 Task: Find connections with filter location Kutiyāna with filter topic #programingwith filter profile language English with filter current company Canara Bank with filter school RKDF UNIVERSITY with filter industry Staffing and Recruiting with filter service category Leadership Development with filter keywords title HVAC Technician
Action: Mouse moved to (267, 200)
Screenshot: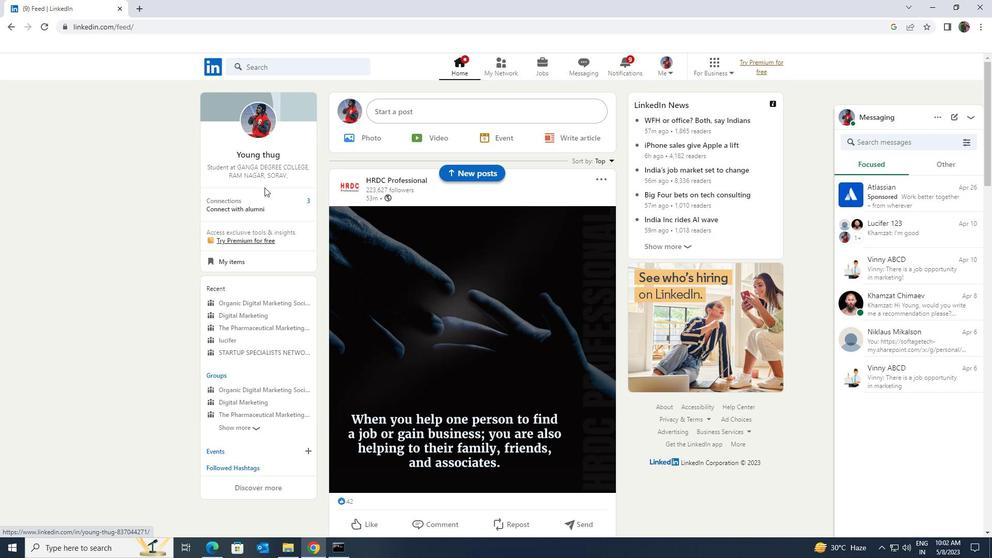 
Action: Mouse pressed left at (267, 200)
Screenshot: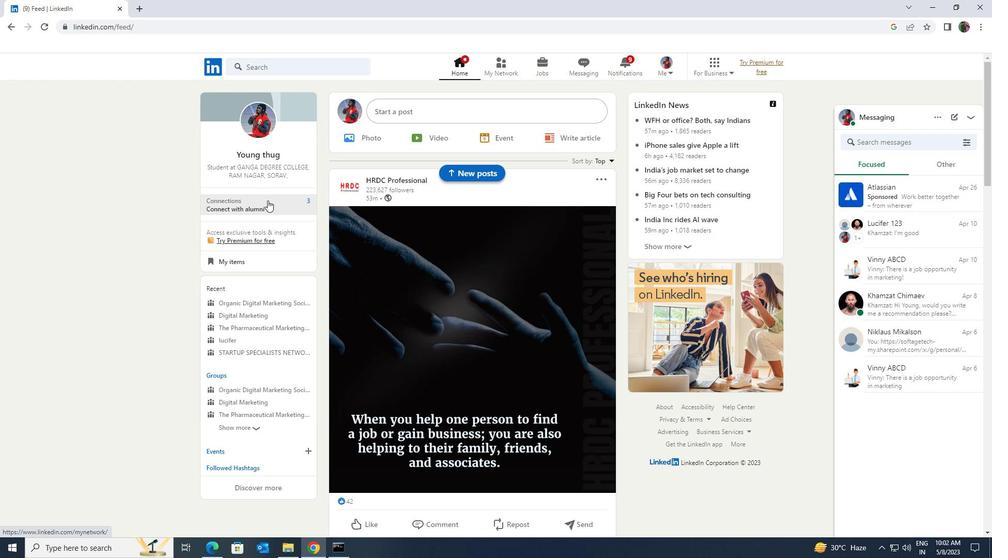 
Action: Mouse moved to (267, 127)
Screenshot: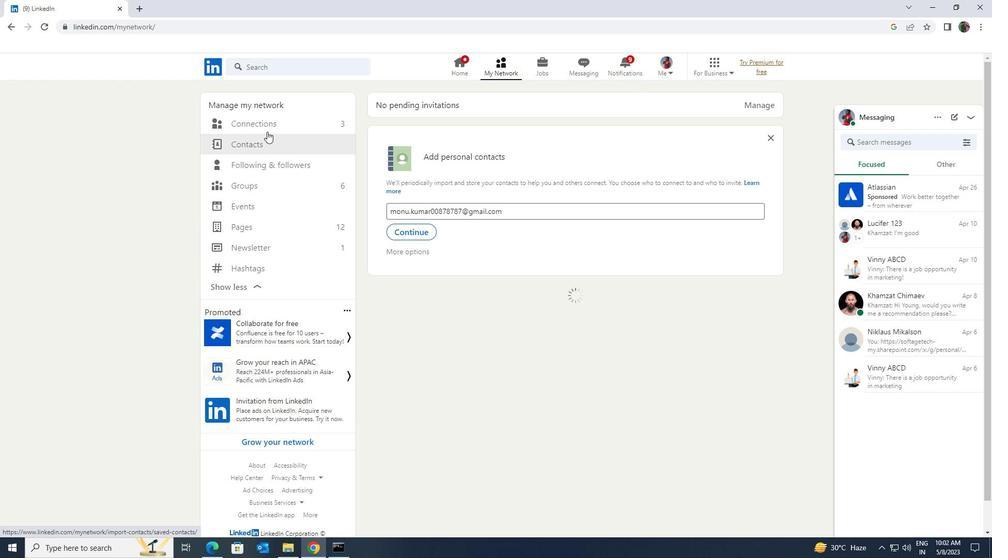 
Action: Mouse pressed left at (267, 127)
Screenshot: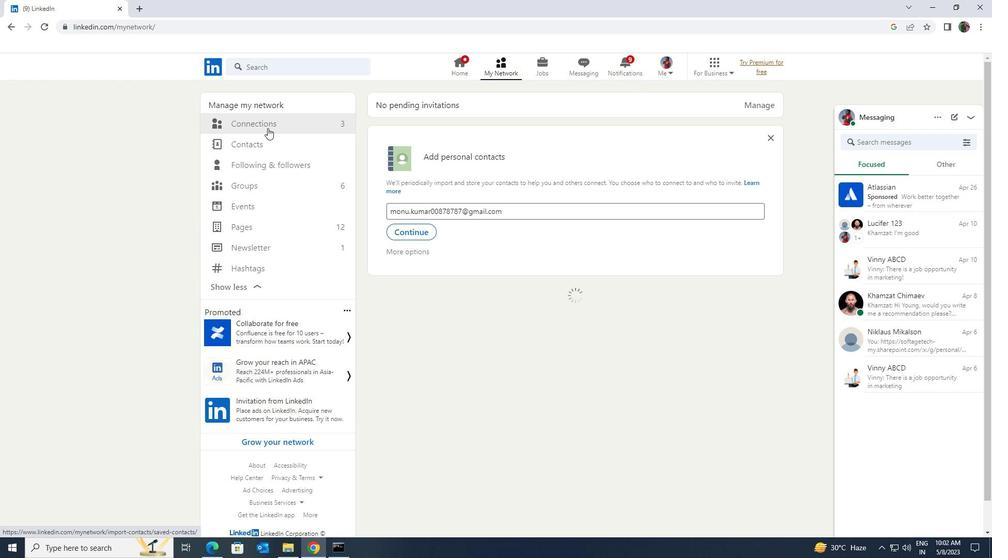 
Action: Mouse moved to (554, 124)
Screenshot: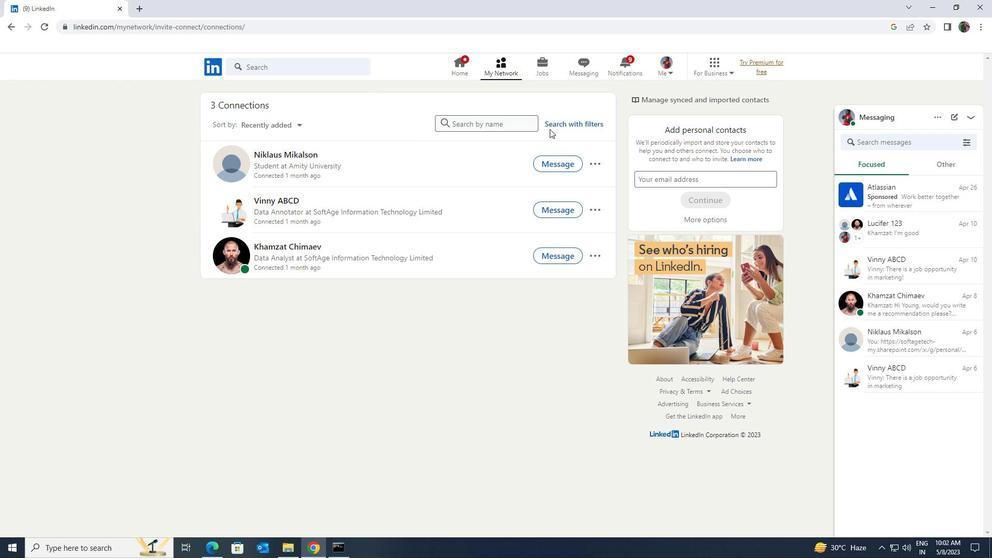 
Action: Mouse pressed left at (554, 124)
Screenshot: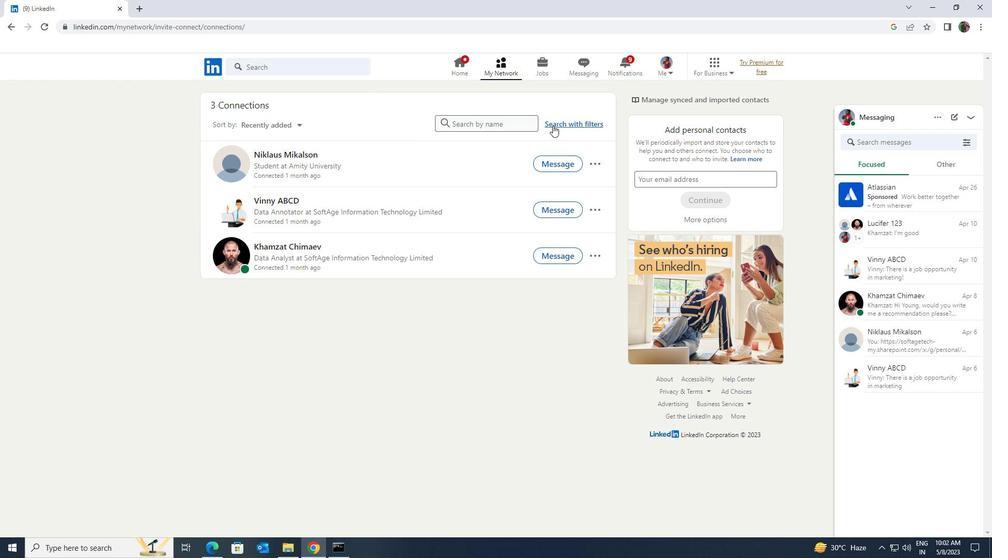 
Action: Mouse moved to (535, 97)
Screenshot: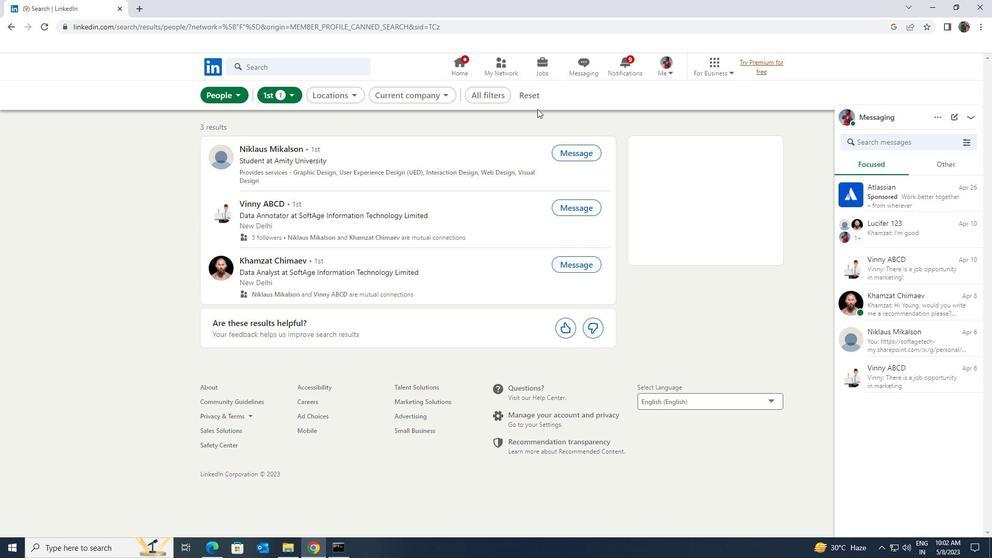 
Action: Mouse pressed left at (535, 97)
Screenshot: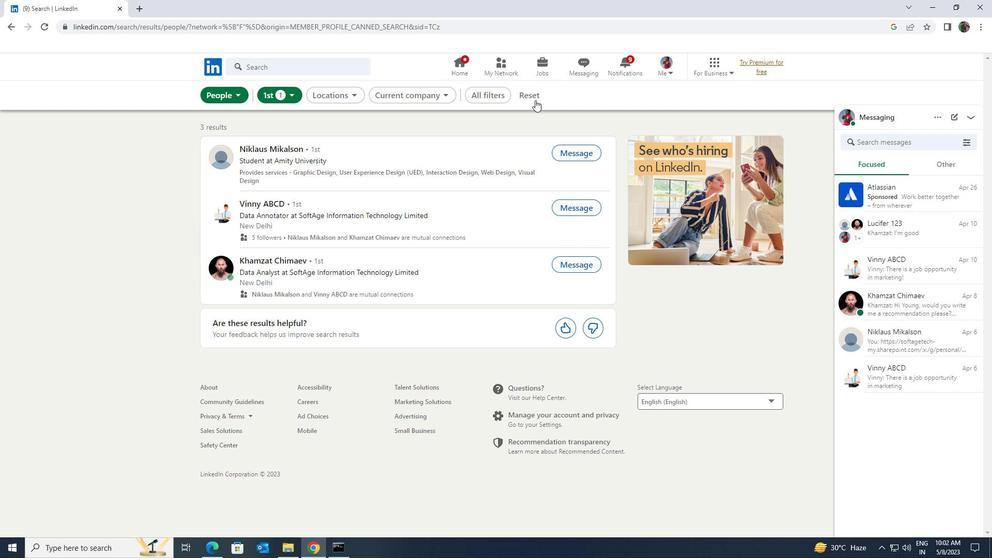 
Action: Mouse moved to (518, 96)
Screenshot: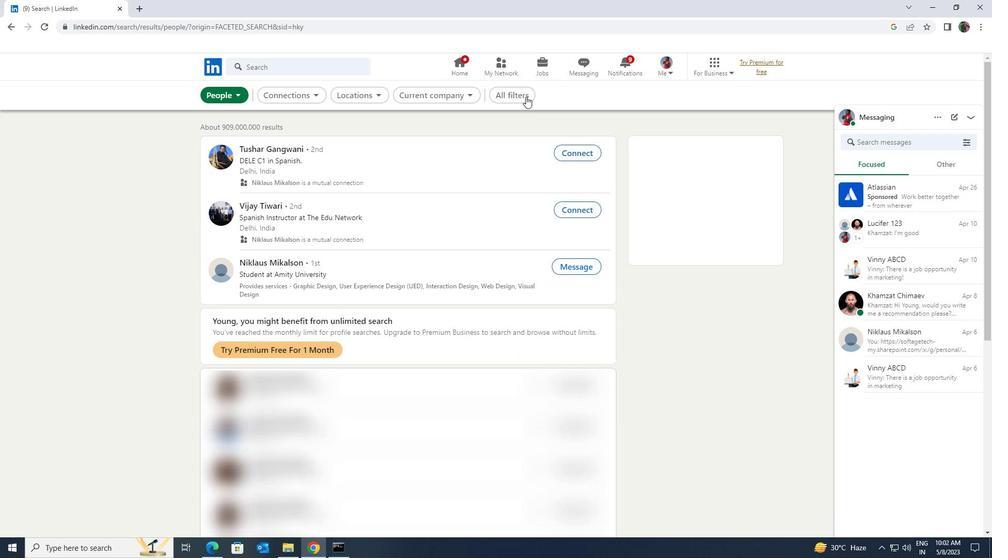 
Action: Mouse pressed left at (518, 96)
Screenshot: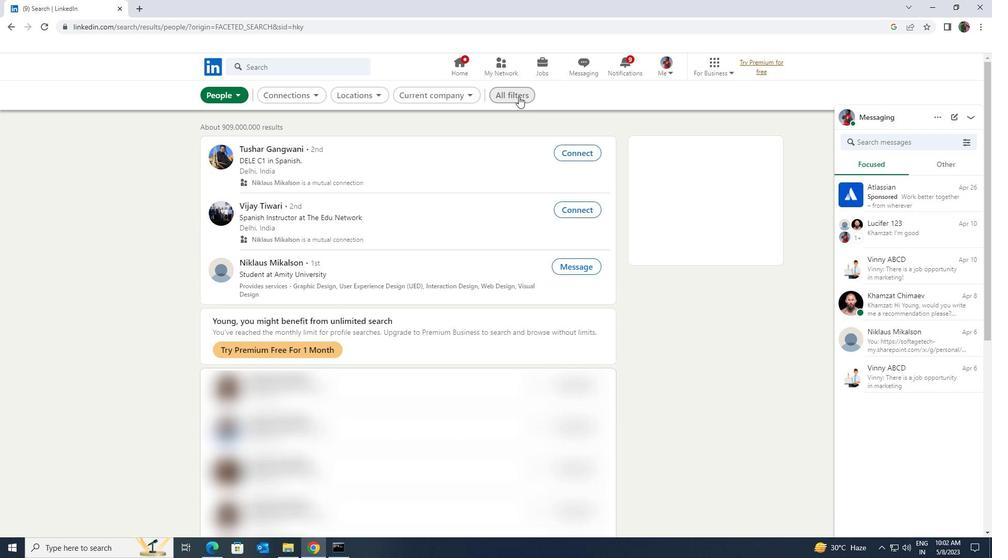 
Action: Mouse moved to (860, 406)
Screenshot: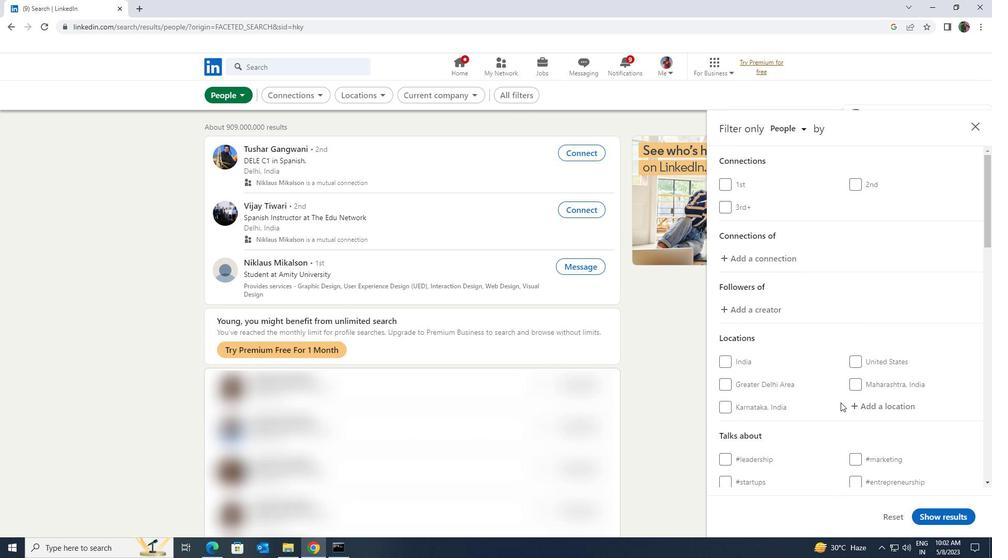 
Action: Mouse pressed left at (860, 406)
Screenshot: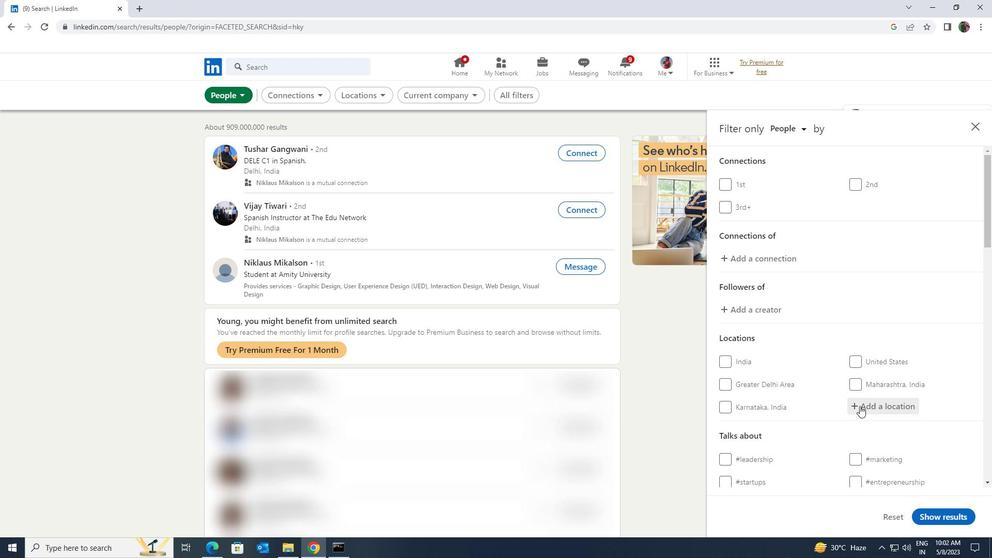 
Action: Key pressed <Key.shift>KUTIYANA
Screenshot: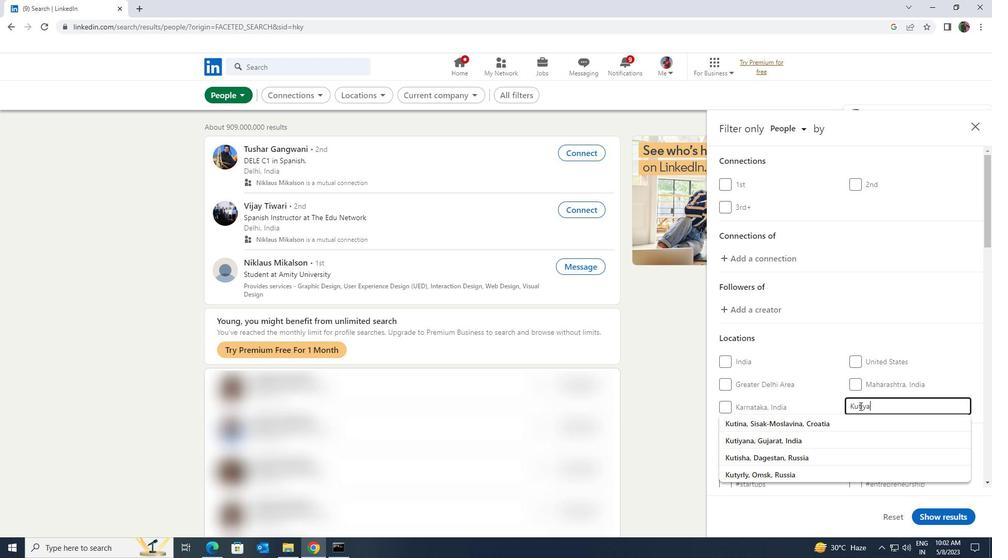 
Action: Mouse moved to (863, 416)
Screenshot: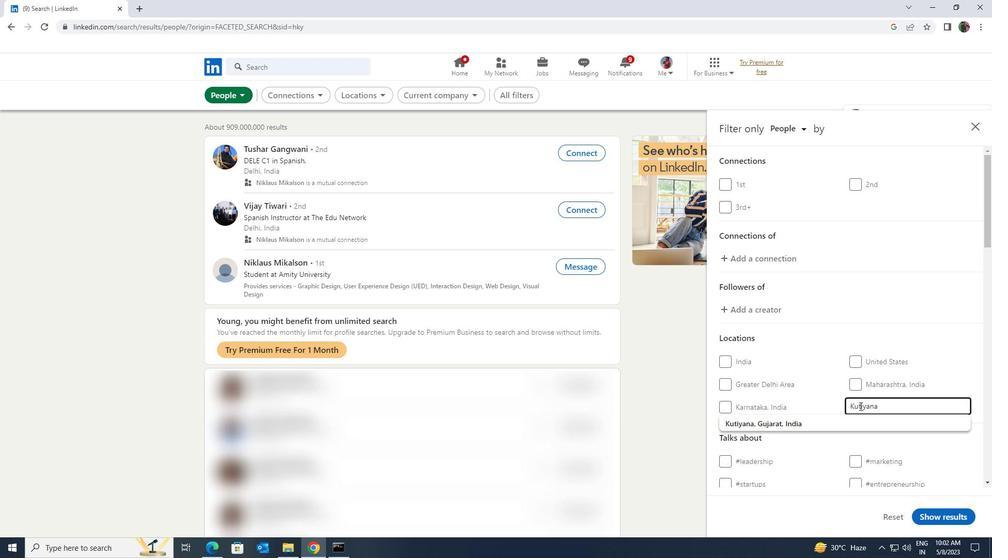 
Action: Mouse pressed left at (863, 416)
Screenshot: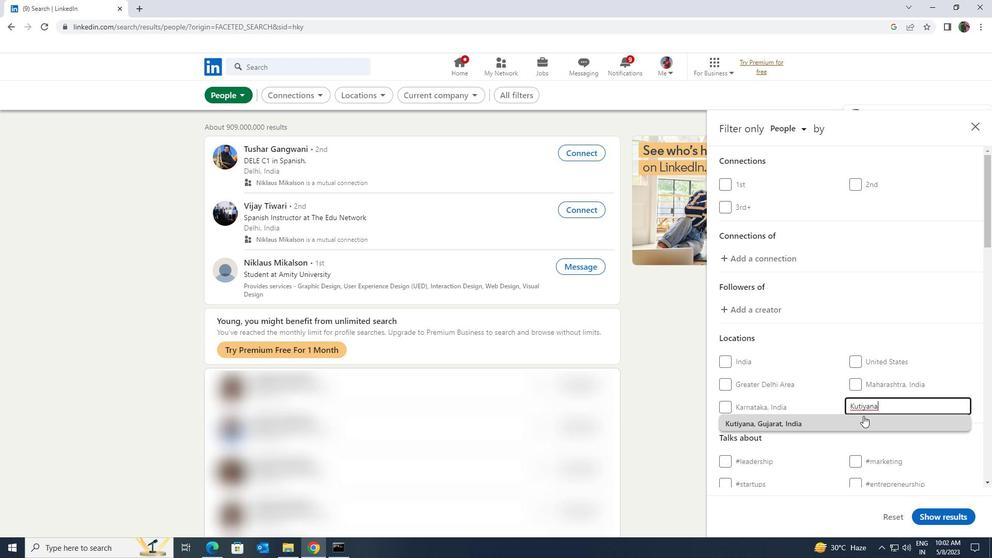 
Action: Mouse moved to (864, 416)
Screenshot: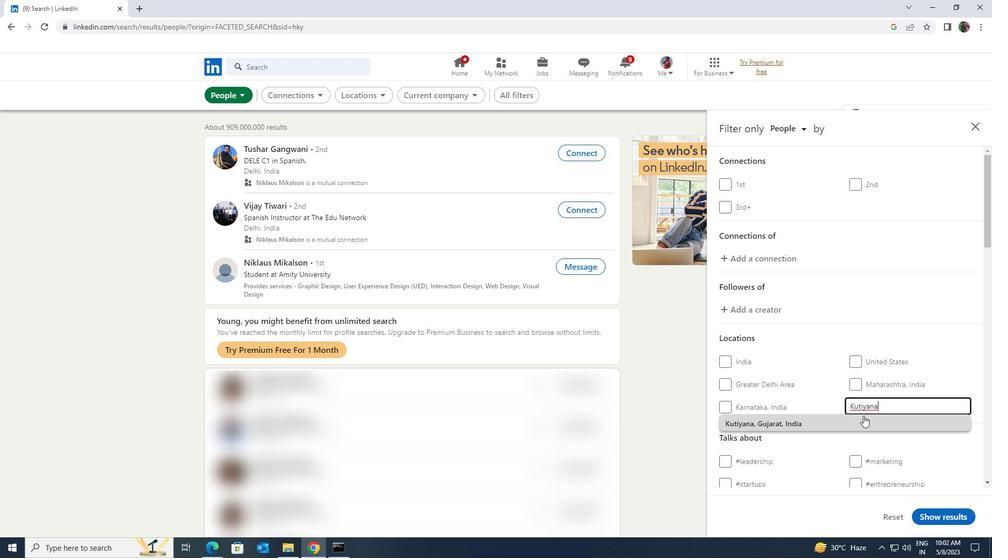 
Action: Mouse scrolled (864, 416) with delta (0, 0)
Screenshot: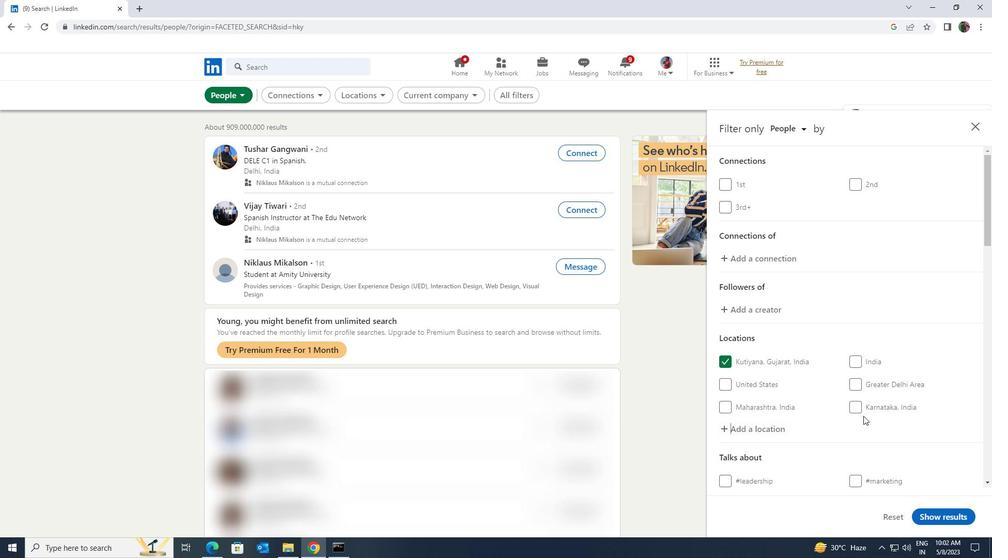 
Action: Mouse scrolled (864, 416) with delta (0, 0)
Screenshot: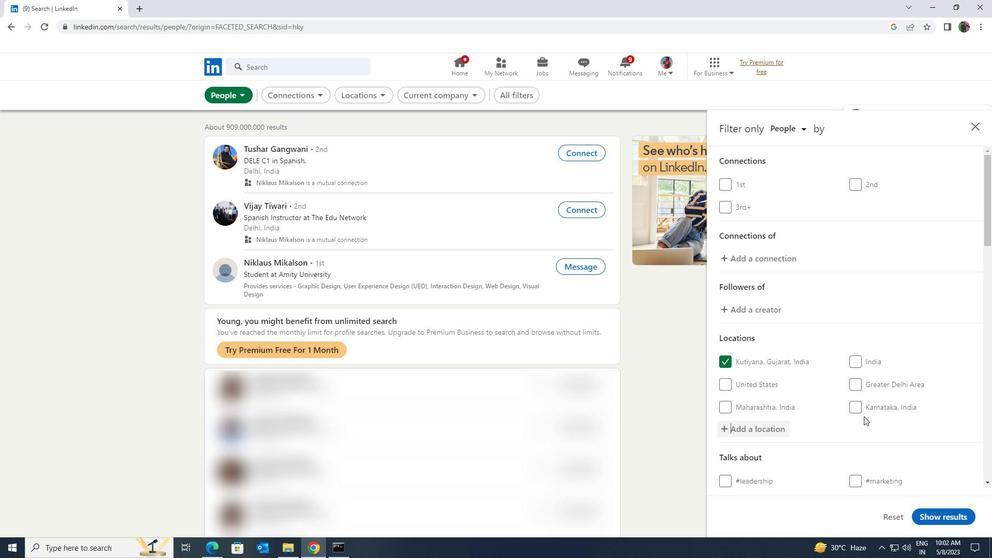 
Action: Mouse moved to (867, 420)
Screenshot: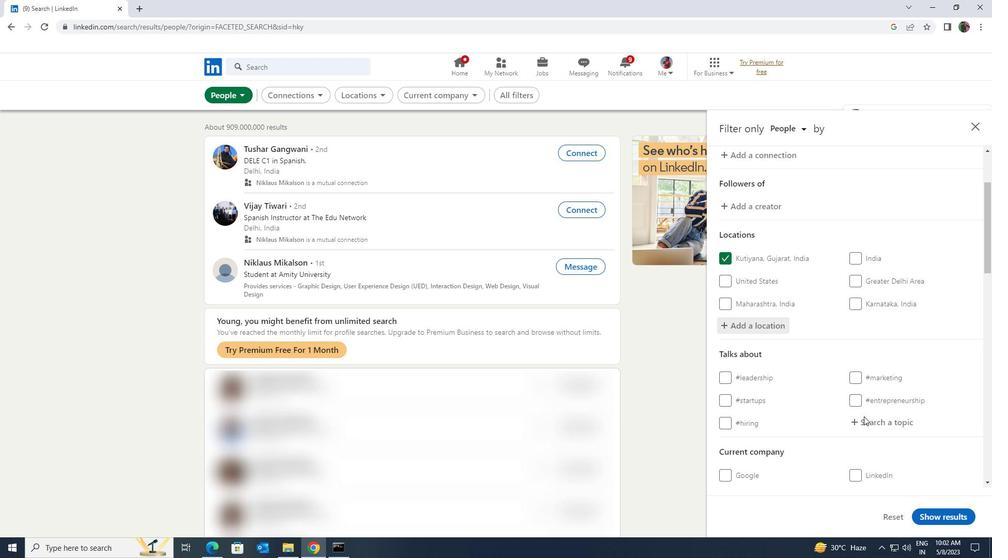 
Action: Mouse pressed left at (867, 420)
Screenshot: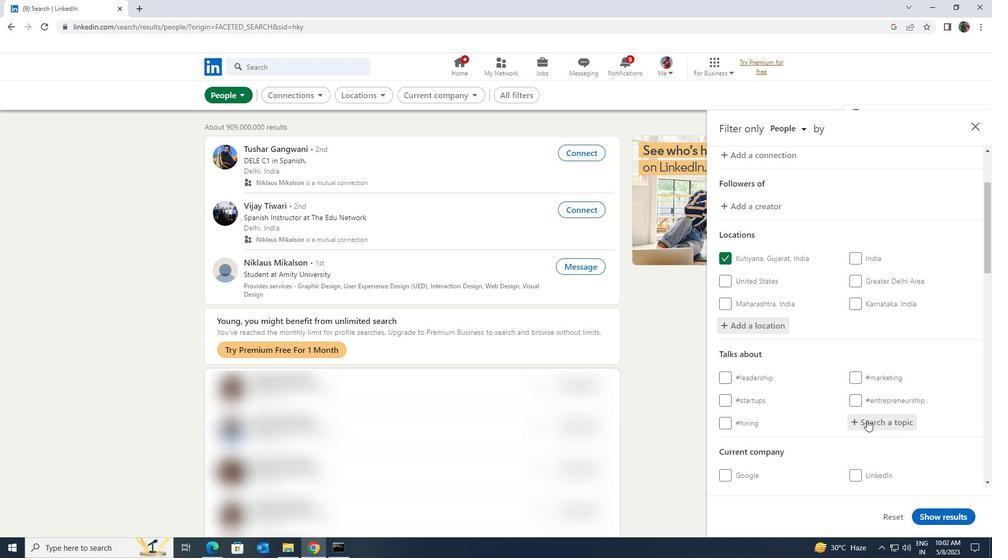 
Action: Key pressed <Key.shift>PROG
Screenshot: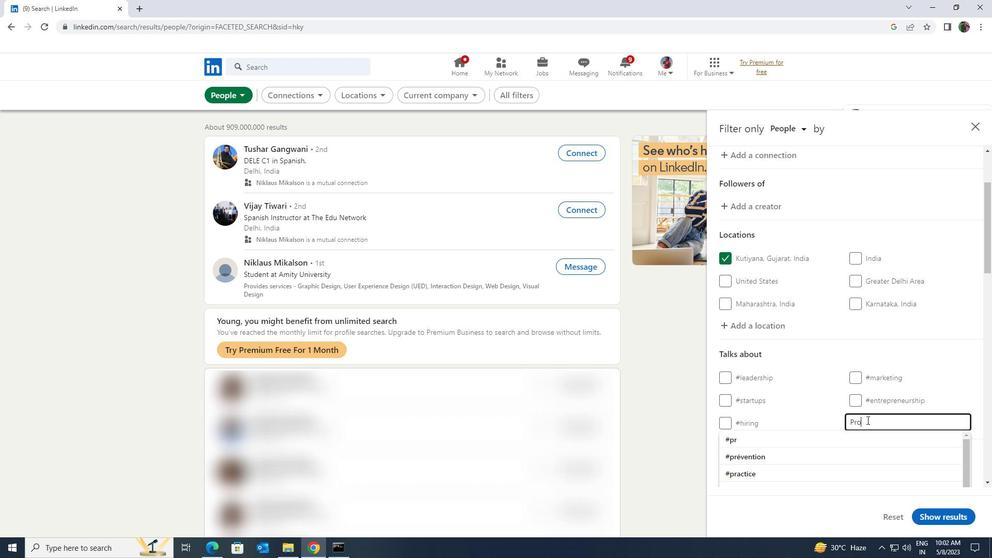 
Action: Mouse moved to (867, 432)
Screenshot: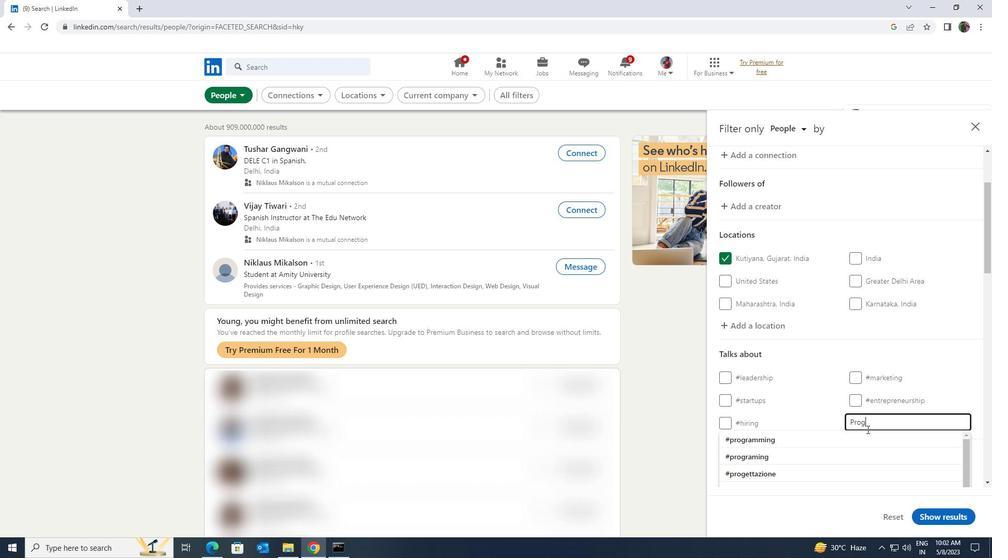 
Action: Mouse pressed left at (867, 432)
Screenshot: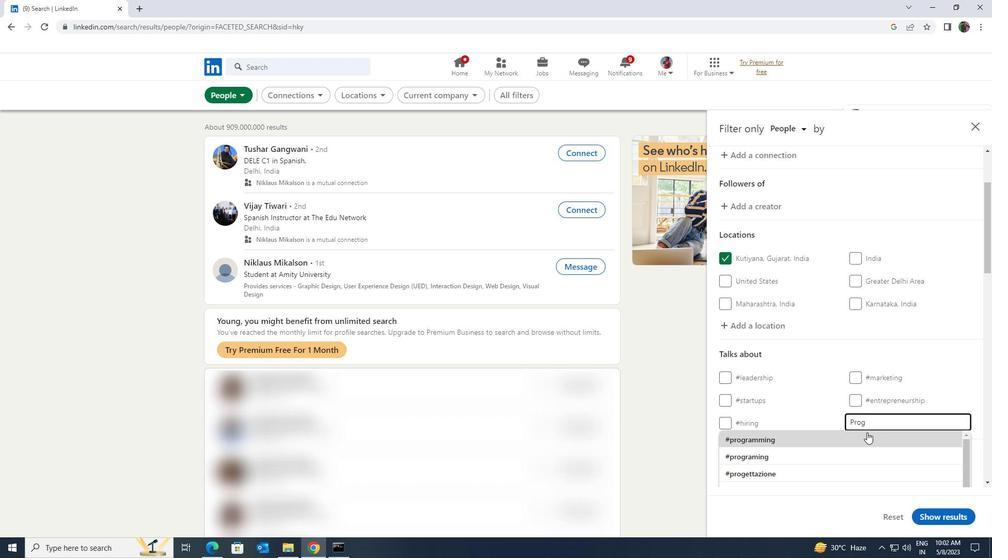 
Action: Mouse scrolled (867, 432) with delta (0, 0)
Screenshot: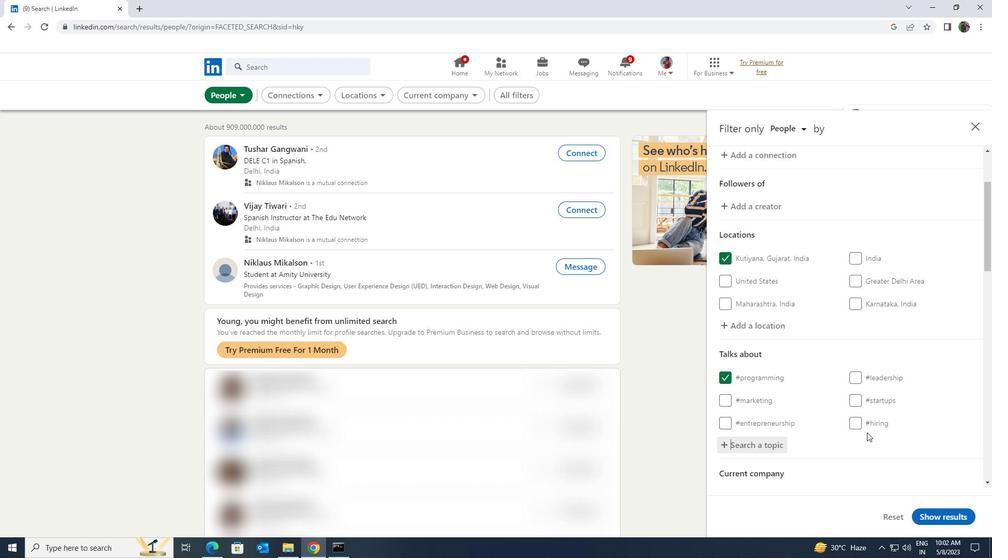 
Action: Mouse scrolled (867, 432) with delta (0, 0)
Screenshot: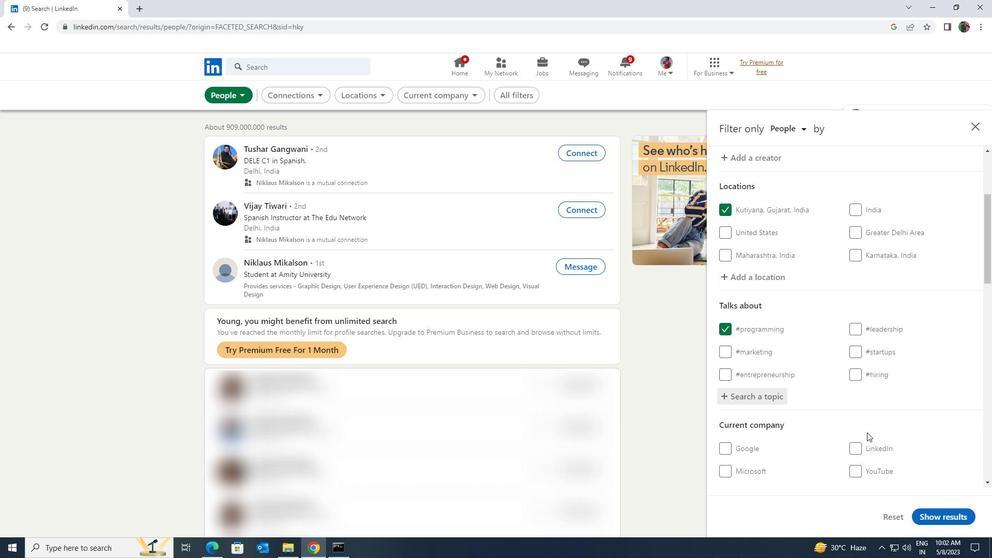 
Action: Mouse scrolled (867, 432) with delta (0, 0)
Screenshot: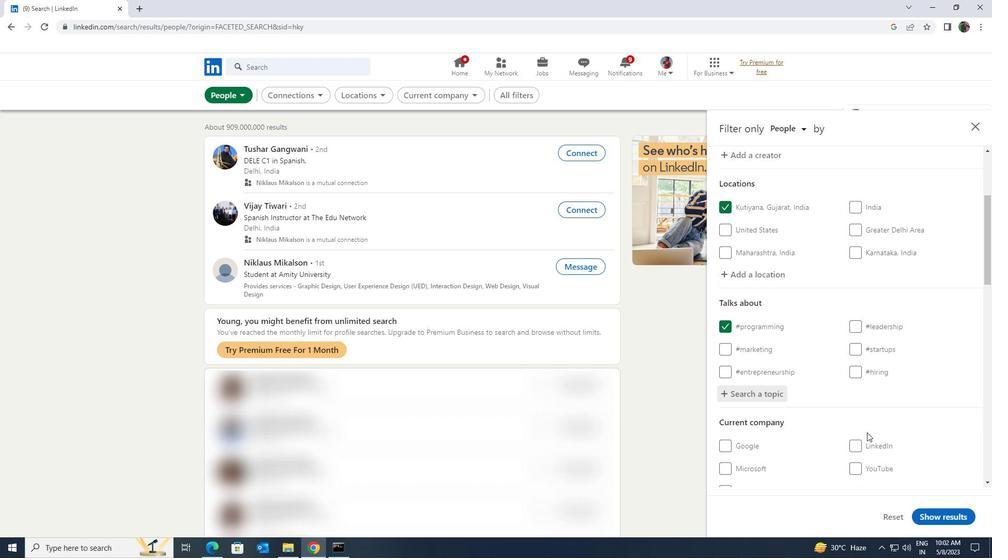 
Action: Mouse scrolled (867, 432) with delta (0, 0)
Screenshot: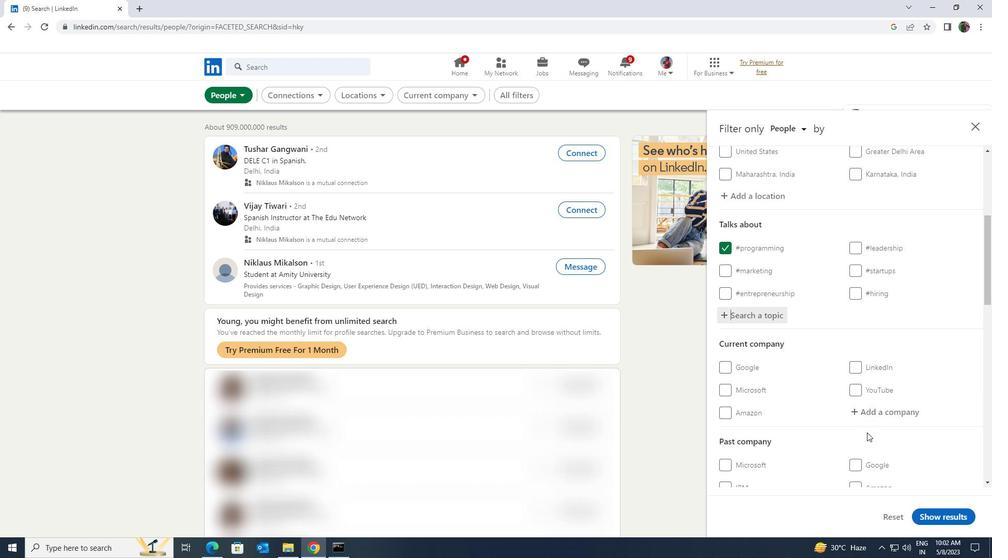 
Action: Mouse scrolled (867, 432) with delta (0, 0)
Screenshot: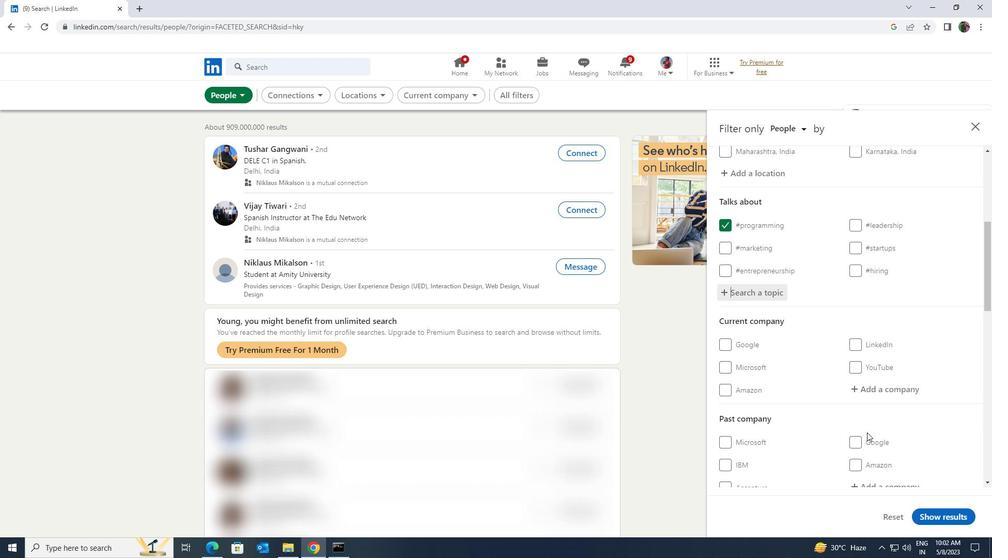 
Action: Mouse scrolled (867, 432) with delta (0, 0)
Screenshot: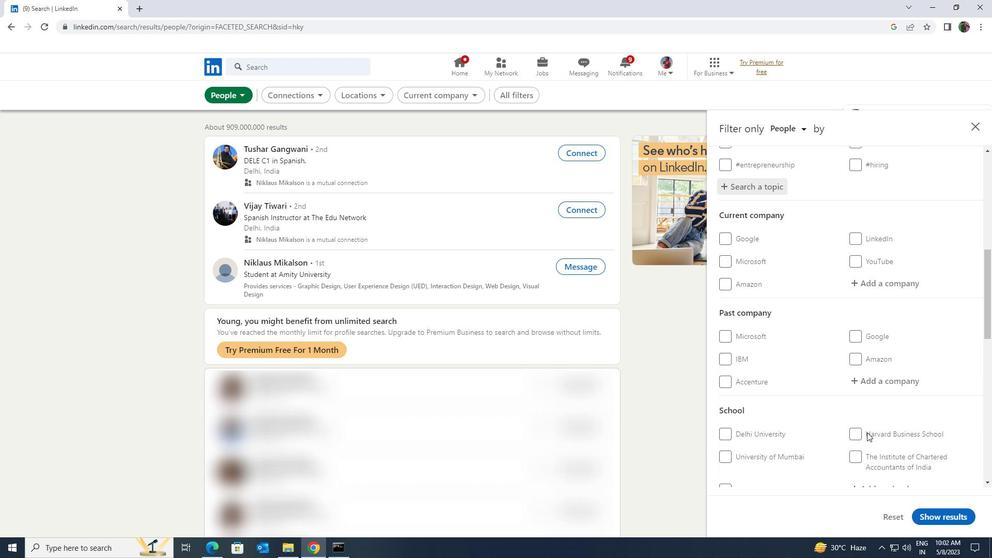 
Action: Mouse scrolled (867, 432) with delta (0, 0)
Screenshot: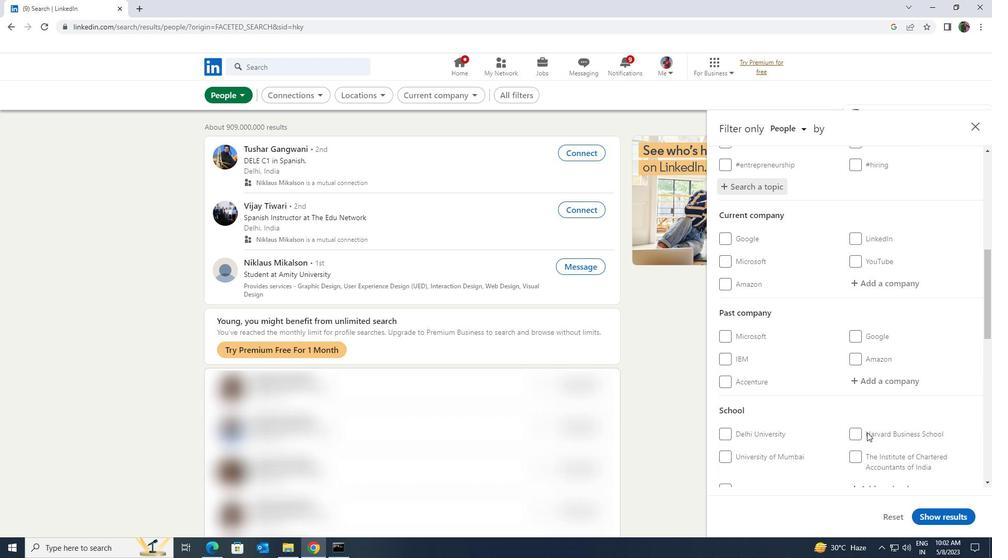 
Action: Mouse scrolled (867, 432) with delta (0, 0)
Screenshot: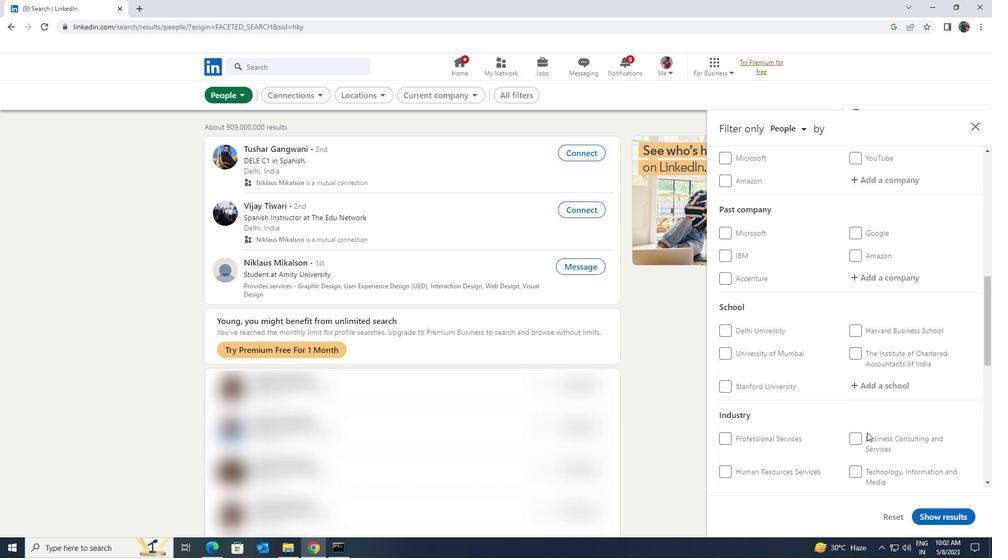 
Action: Mouse scrolled (867, 432) with delta (0, 0)
Screenshot: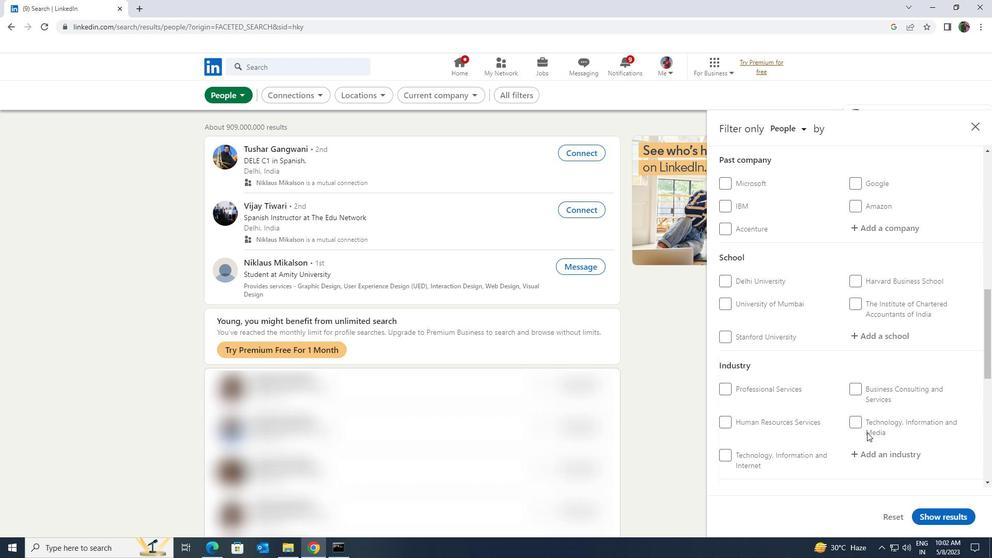 
Action: Mouse moved to (754, 462)
Screenshot: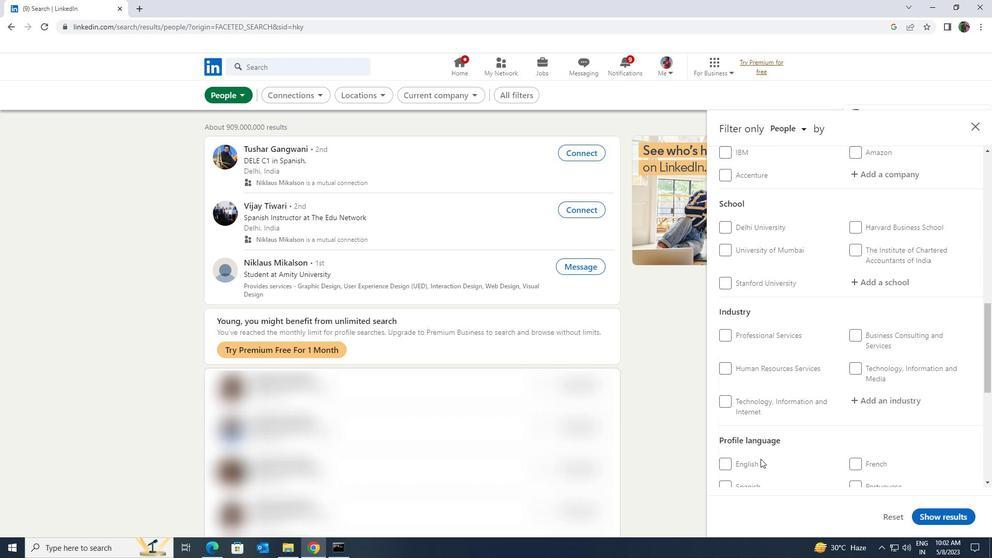 
Action: Mouse pressed left at (754, 462)
Screenshot: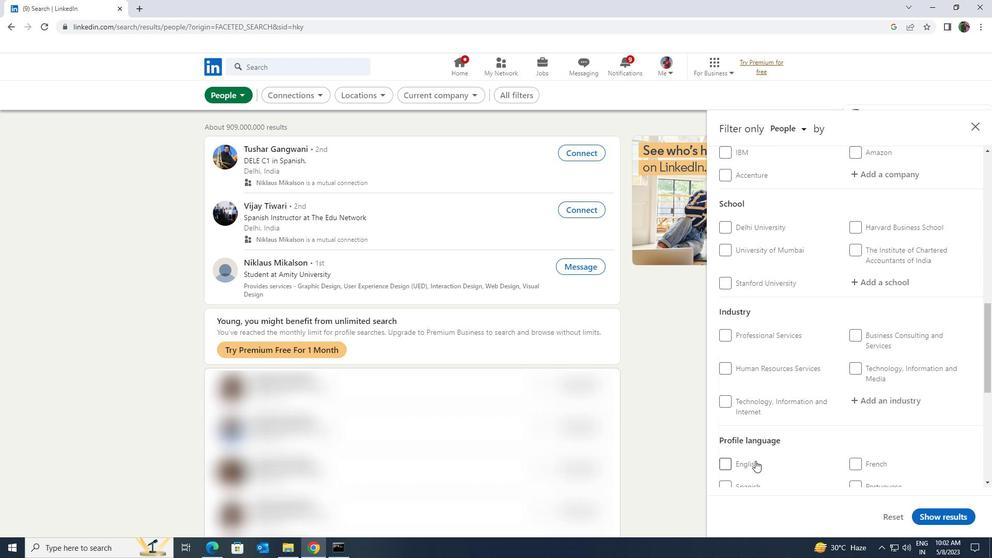 
Action: Mouse moved to (836, 461)
Screenshot: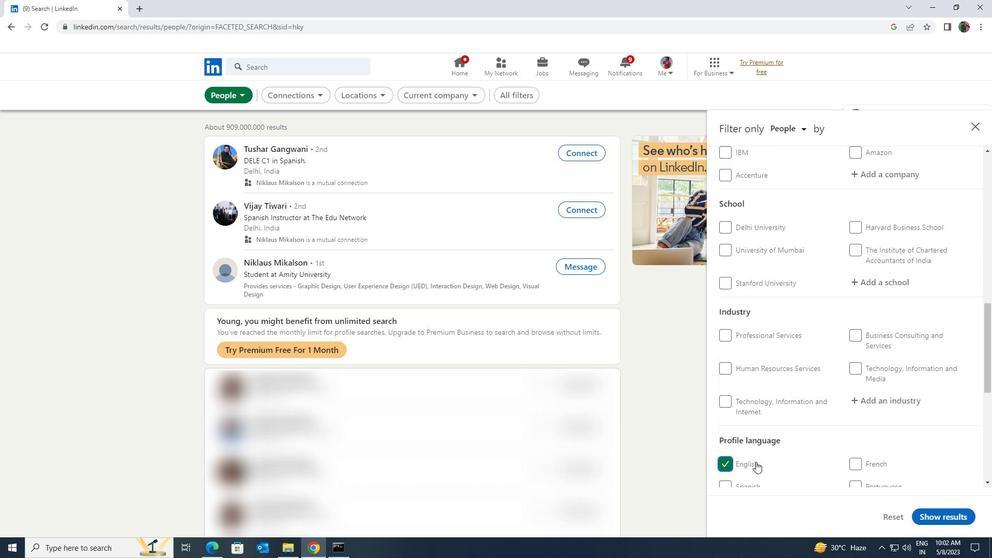 
Action: Mouse scrolled (836, 462) with delta (0, 0)
Screenshot: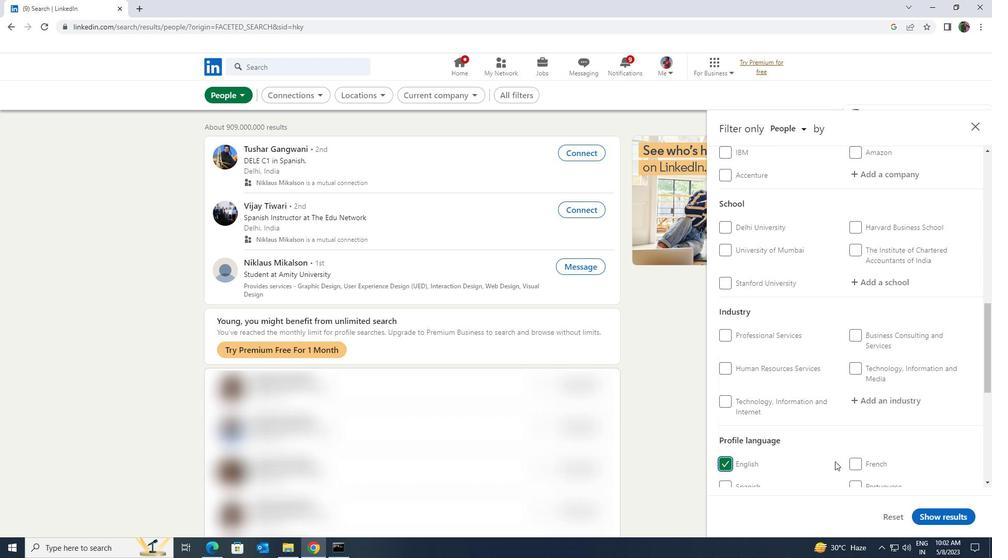 
Action: Mouse scrolled (836, 462) with delta (0, 0)
Screenshot: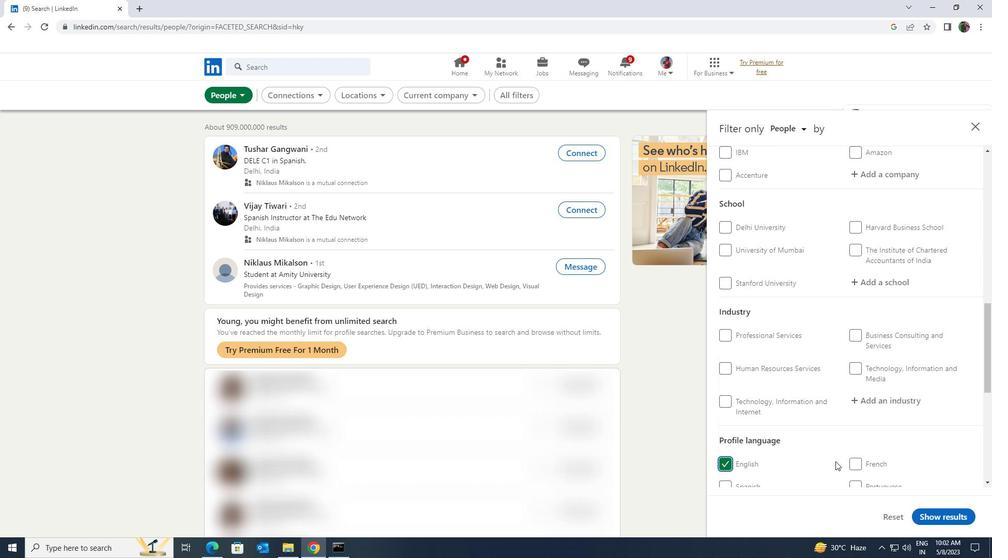 
Action: Mouse scrolled (836, 462) with delta (0, 0)
Screenshot: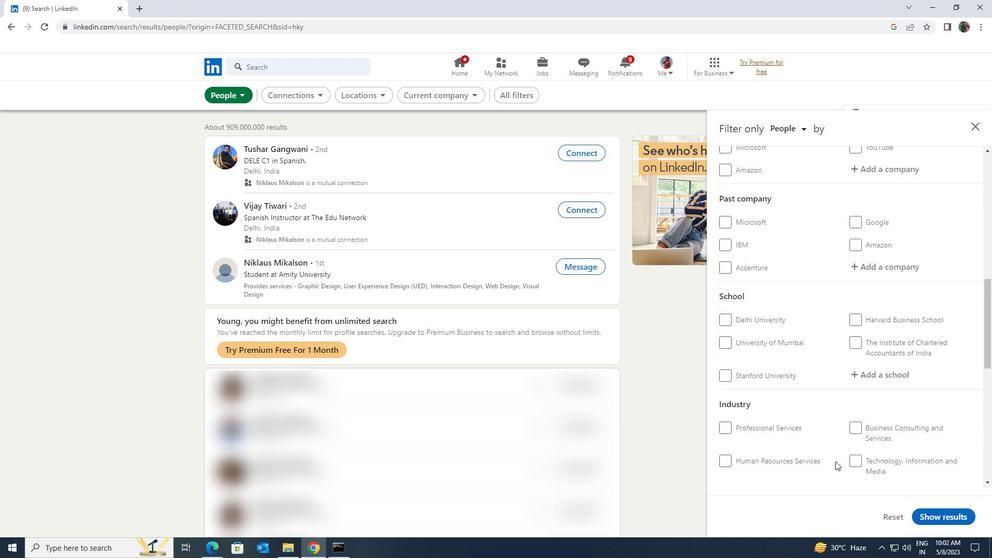 
Action: Mouse scrolled (836, 462) with delta (0, 0)
Screenshot: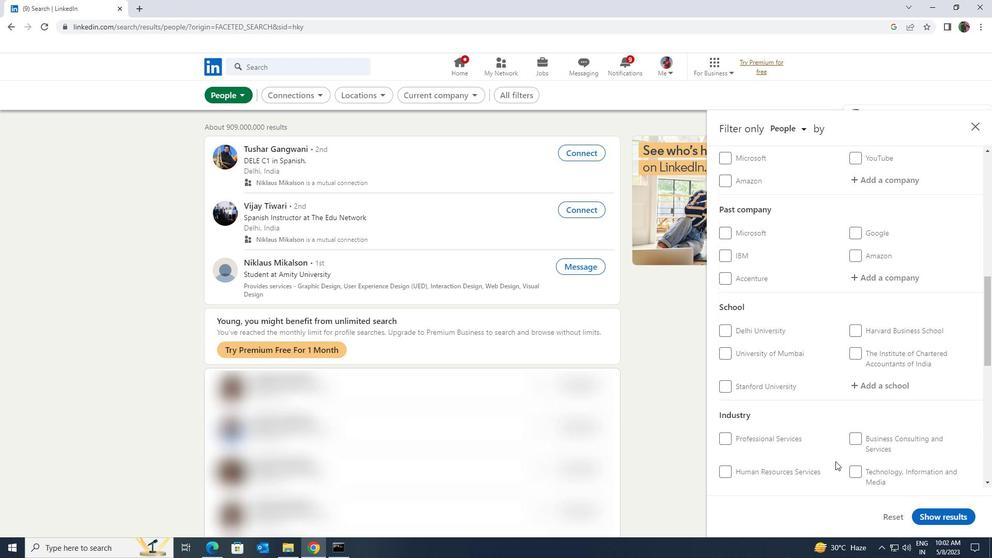 
Action: Mouse scrolled (836, 462) with delta (0, 0)
Screenshot: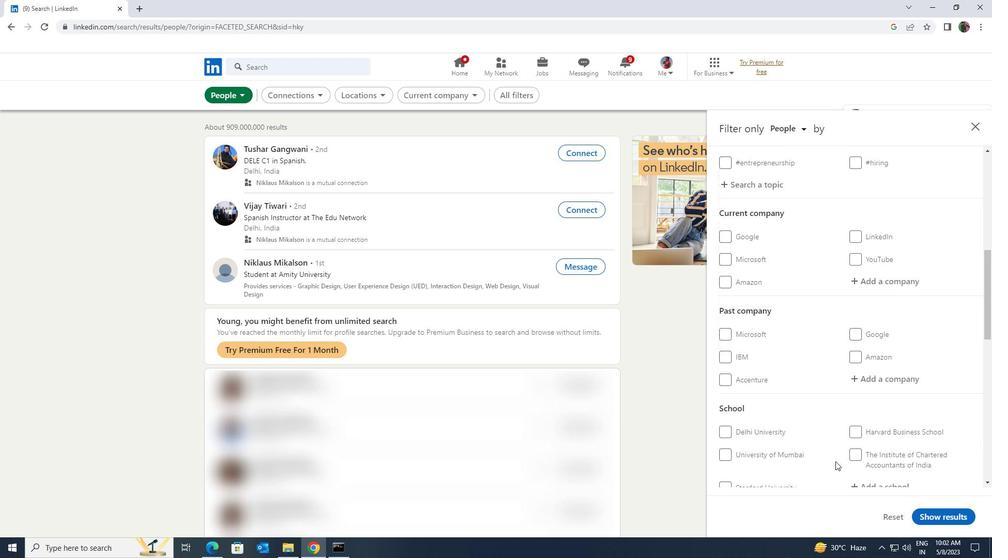 
Action: Mouse scrolled (836, 462) with delta (0, 0)
Screenshot: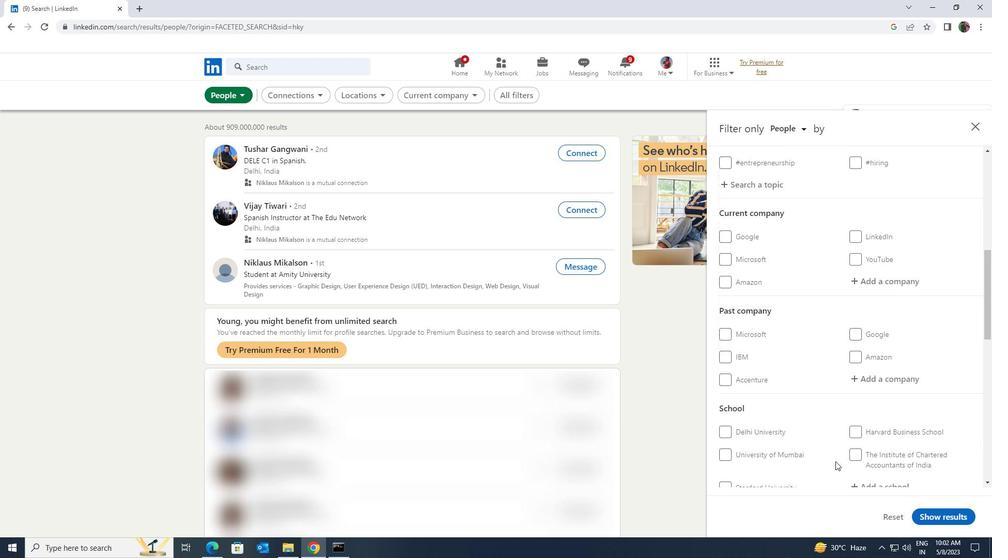 
Action: Mouse scrolled (836, 462) with delta (0, 0)
Screenshot: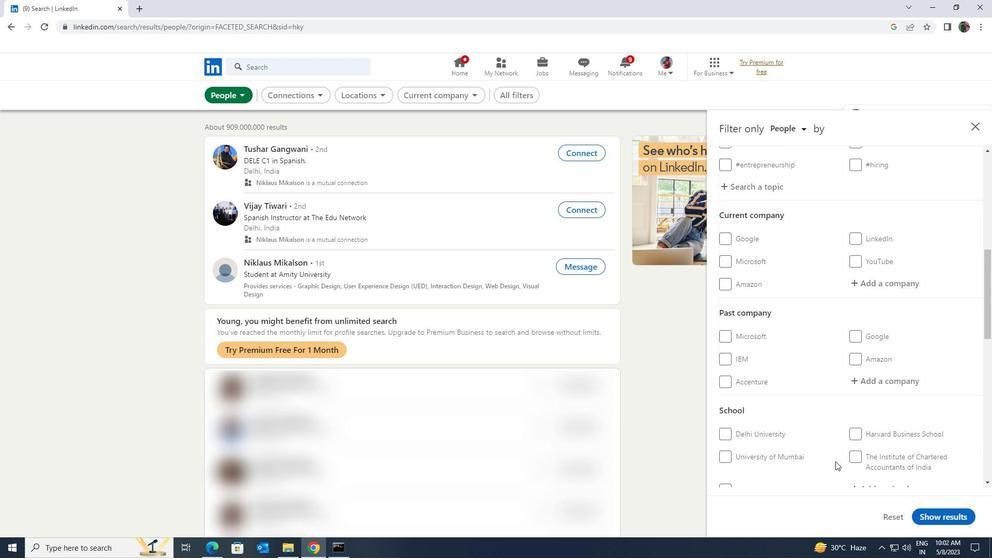 
Action: Mouse moved to (861, 436)
Screenshot: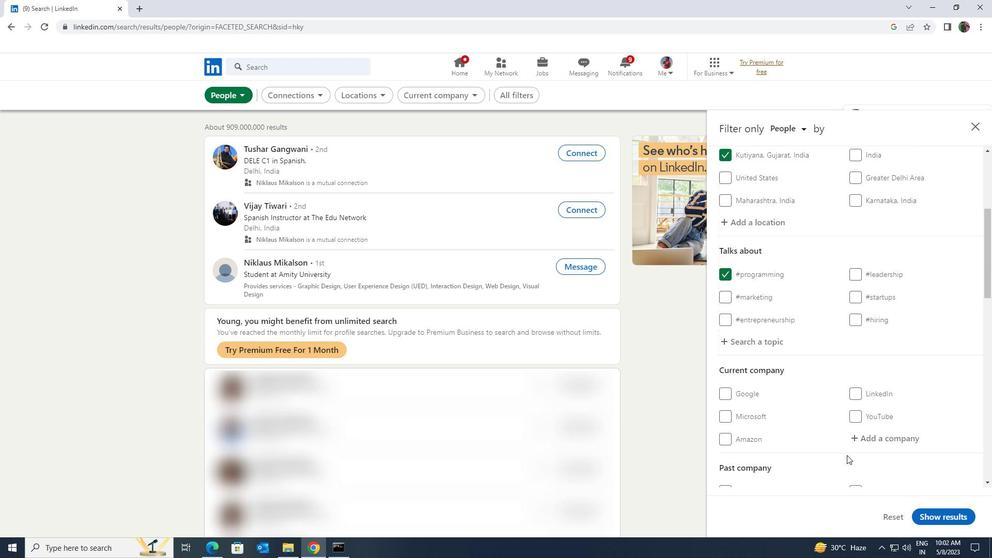 
Action: Mouse pressed left at (861, 436)
Screenshot: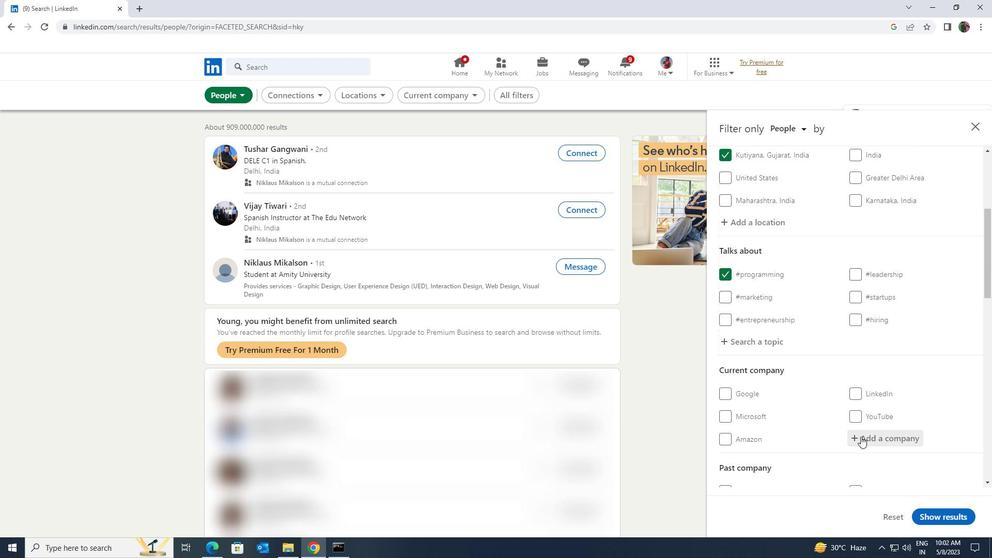 
Action: Key pressed <Key.shift><Key.shift><Key.shift><Key.shift>CANARA<Key.space><Key.shift>N<Key.backspace><Key.shift>BANK<Key.space>
Screenshot: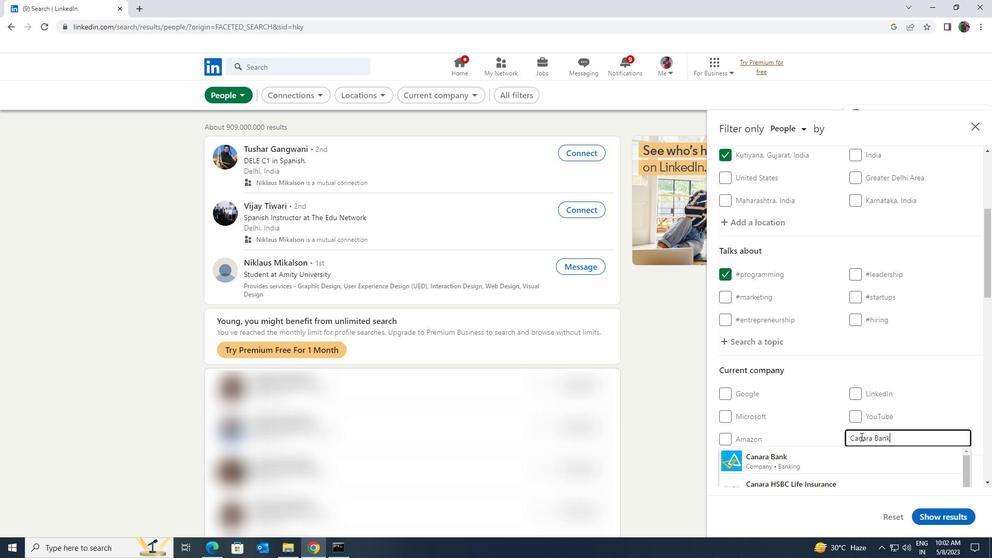 
Action: Mouse moved to (832, 453)
Screenshot: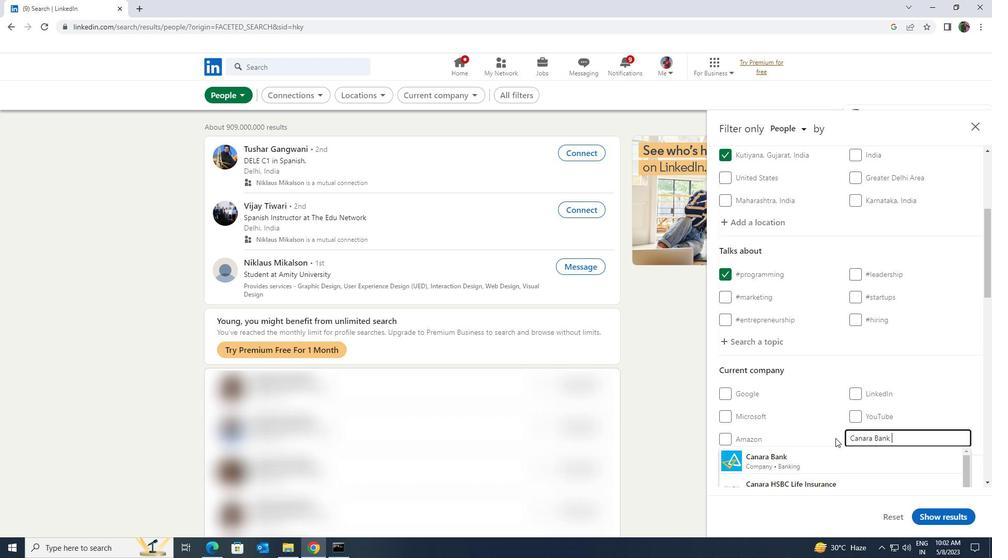 
Action: Mouse pressed left at (832, 453)
Screenshot: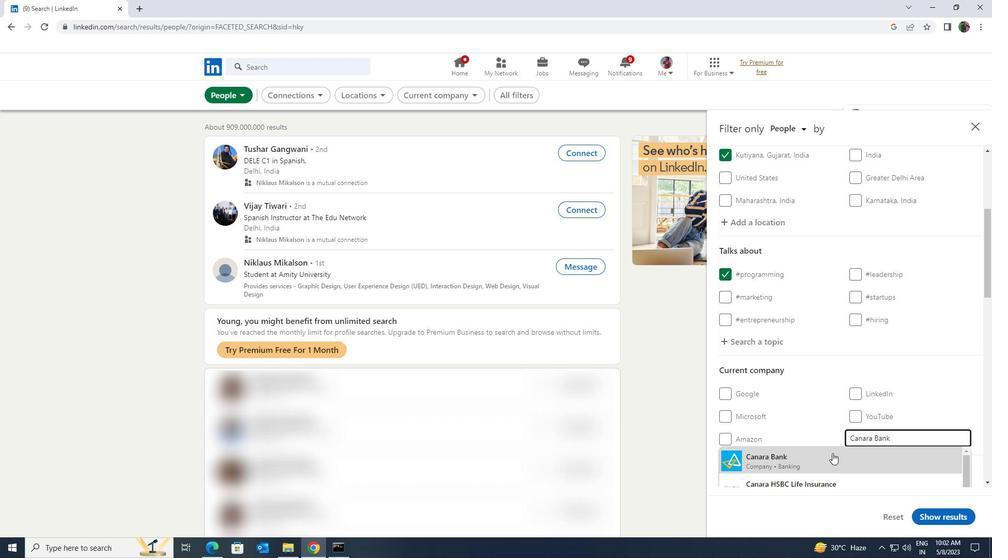 
Action: Mouse moved to (838, 450)
Screenshot: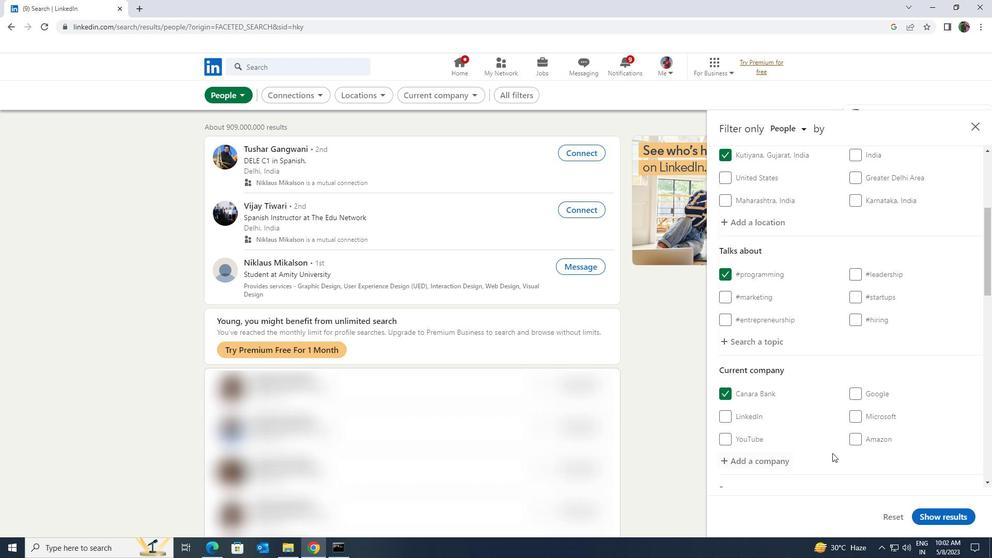
Action: Mouse scrolled (838, 450) with delta (0, 0)
Screenshot: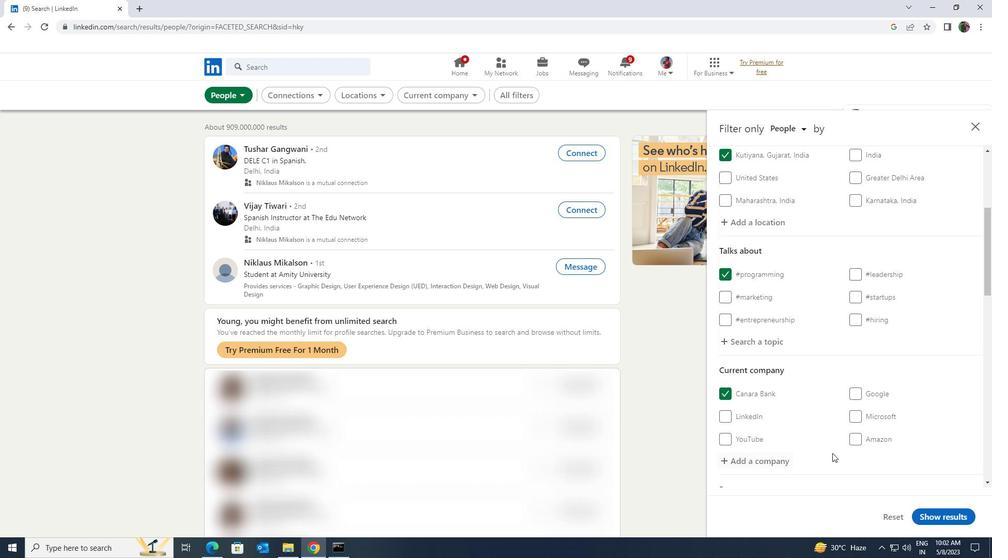 
Action: Mouse moved to (838, 450)
Screenshot: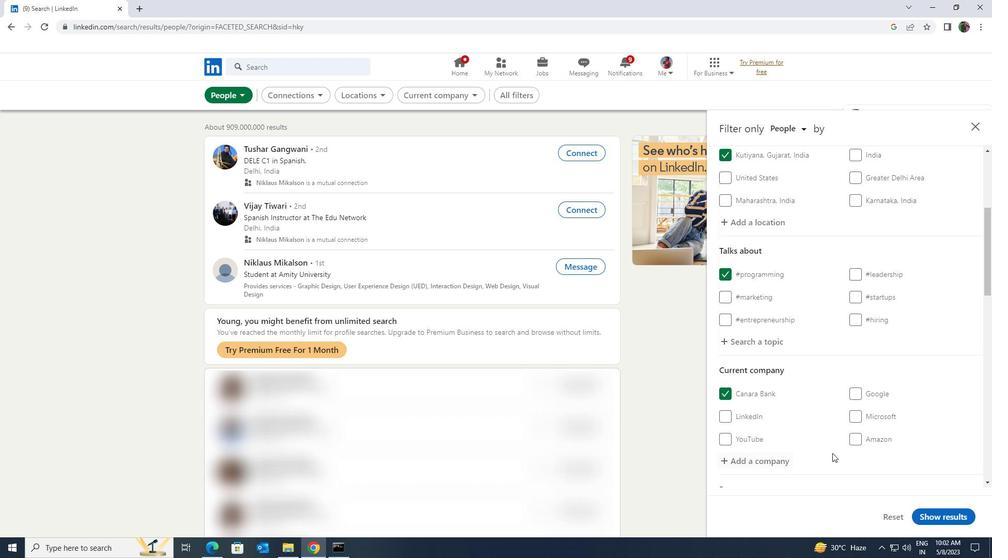 
Action: Mouse scrolled (838, 450) with delta (0, 0)
Screenshot: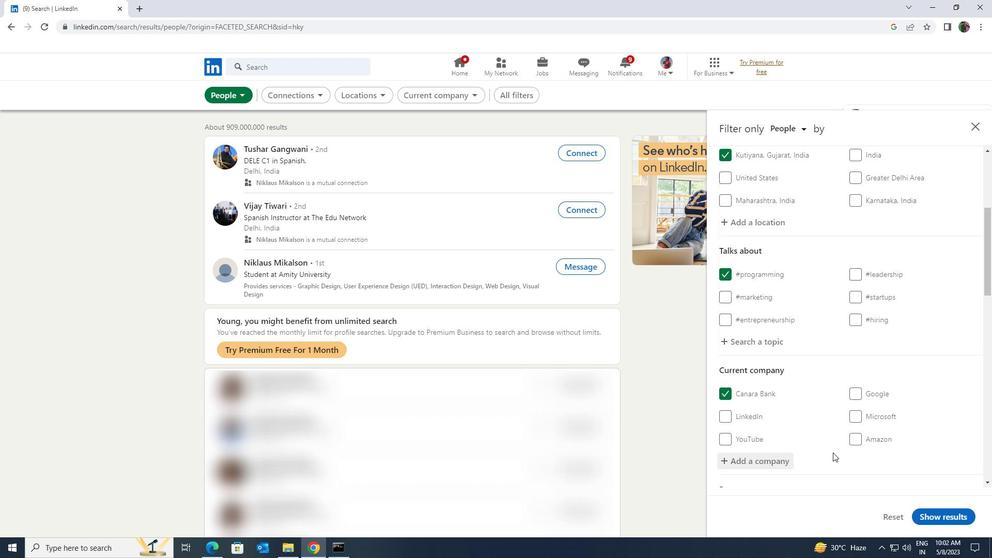 
Action: Mouse moved to (840, 448)
Screenshot: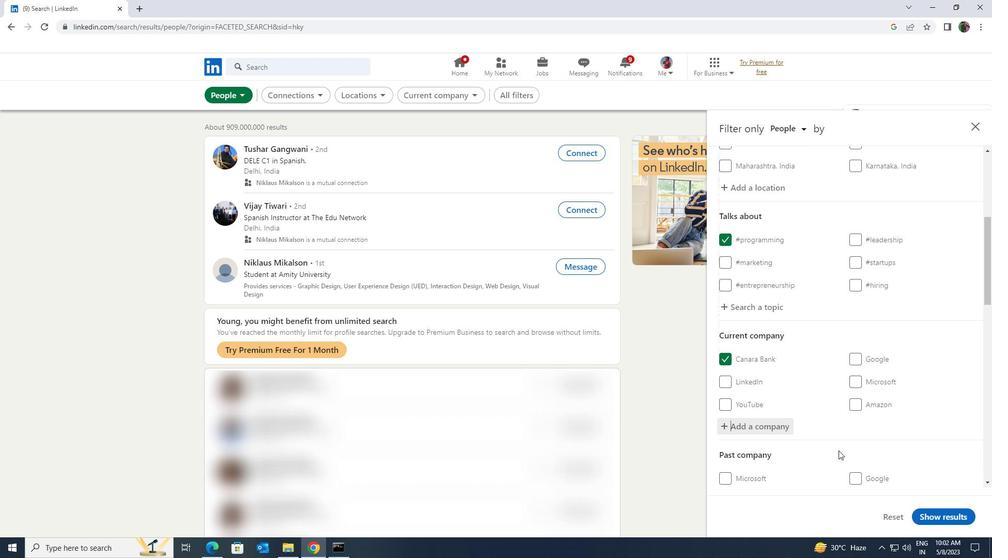 
Action: Mouse scrolled (840, 447) with delta (0, 0)
Screenshot: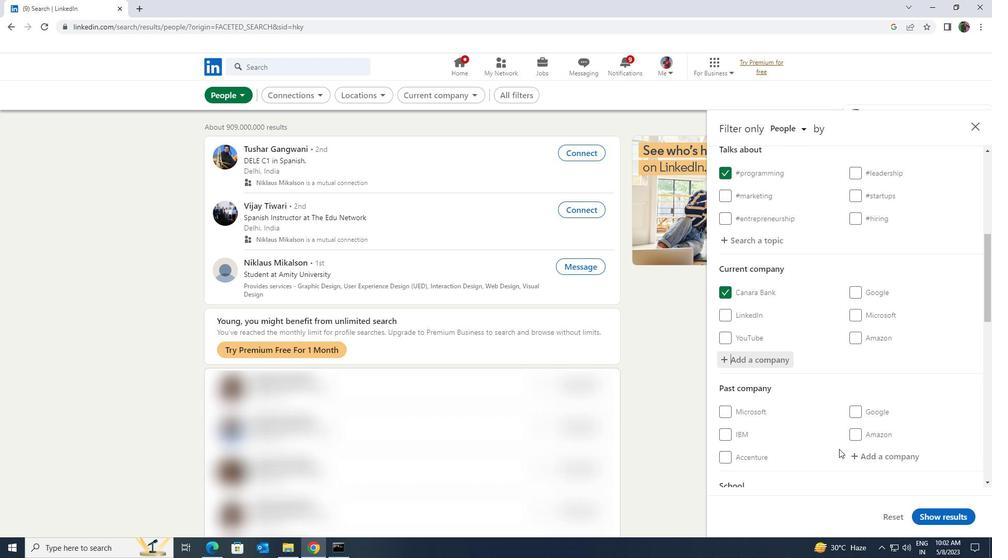 
Action: Mouse moved to (842, 446)
Screenshot: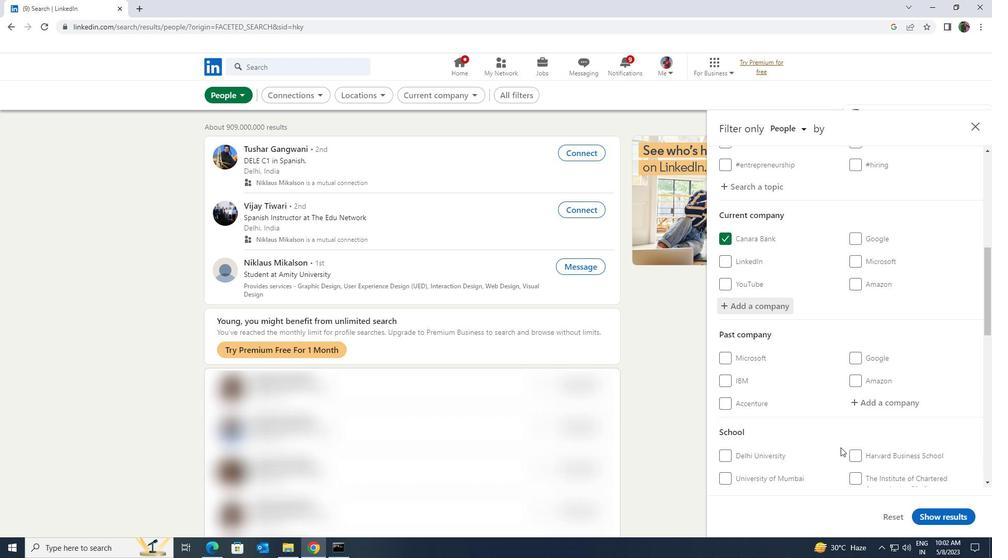 
Action: Mouse scrolled (842, 445) with delta (0, 0)
Screenshot: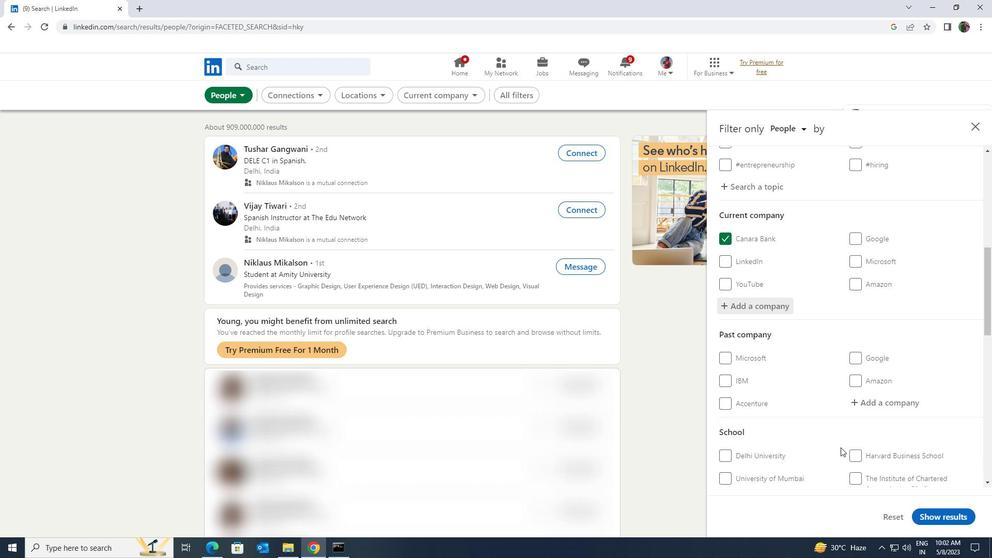 
Action: Mouse scrolled (842, 445) with delta (0, 0)
Screenshot: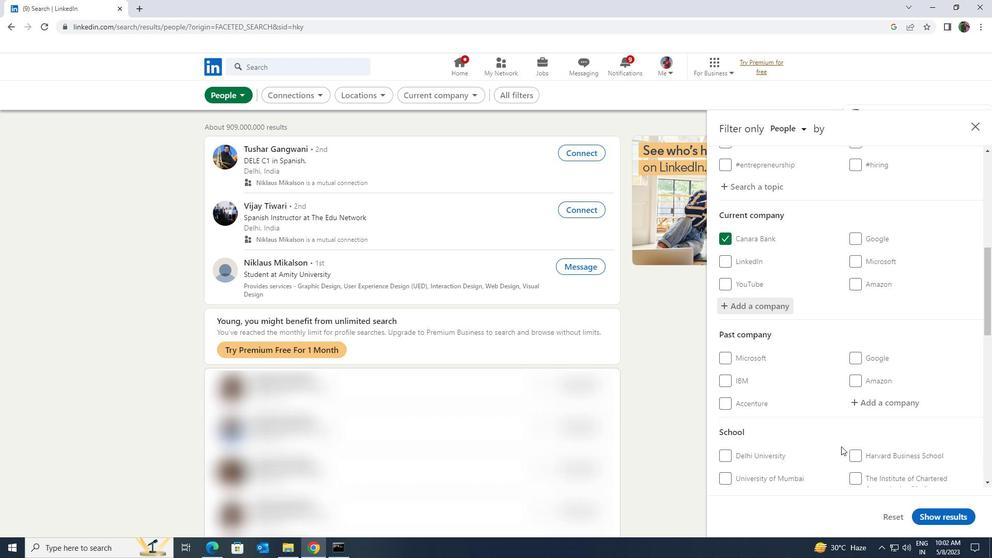 
Action: Mouse moved to (870, 409)
Screenshot: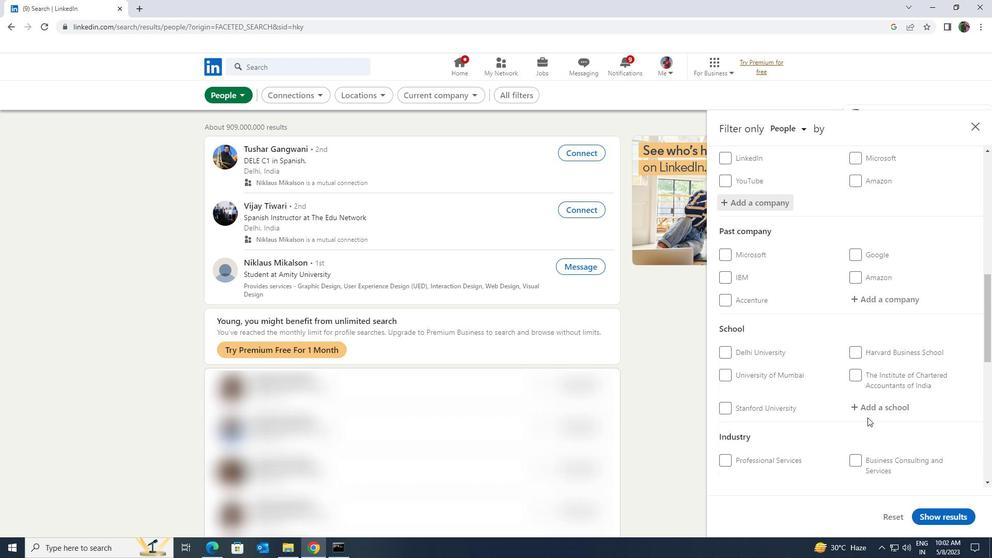
Action: Mouse pressed left at (870, 409)
Screenshot: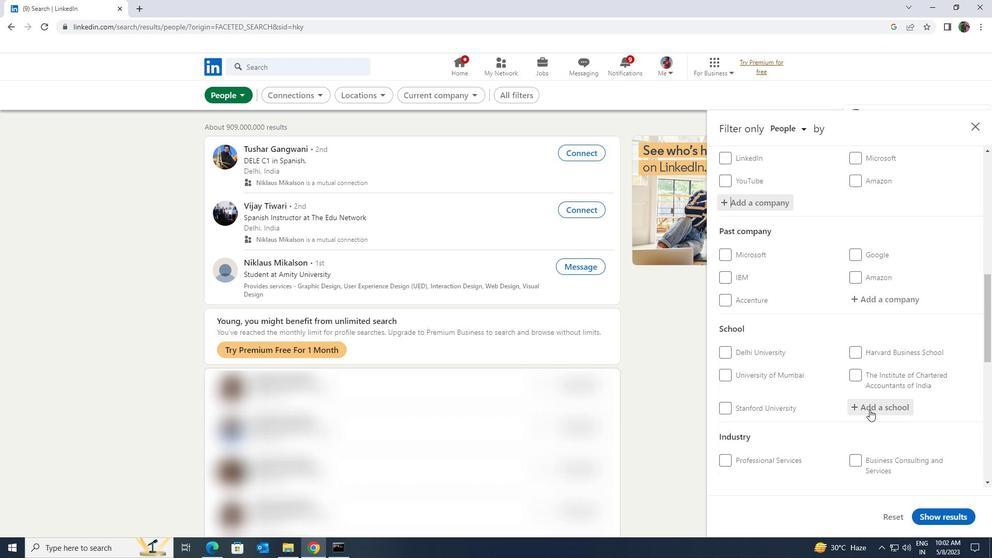 
Action: Key pressed <Key.shift><Key.shift><Key.shift><Key.shift><Key.shift><Key.shift><Key.shift><Key.shift><Key.shift><Key.shift><Key.shift><Key.shift><Key.shift><Key.shift><Key.shift><Key.shift><Key.shift><Key.shift><Key.shift><Key.shift><Key.shift><Key.shift><Key.shift><Key.shift><Key.shift><Key.shift><Key.shift><Key.shift><Key.shift><Key.shift><Key.shift><Key.shift><Key.shift><Key.shift><Key.shift><Key.shift><Key.shift><Key.shift><Key.shift><Key.shift><Key.shift><Key.shift><Key.shift><Key.shift><Key.shift><Key.shift><Key.shift><Key.shift><Key.shift><Key.shift><Key.shift><Key.shift><Key.shift><Key.shift><Key.shift><Key.shift><Key.shift><Key.shift><Key.shift><Key.shift><Key.shift><Key.shift><Key.shift>RKDF<Key.space>UNIVERSITY
Screenshot: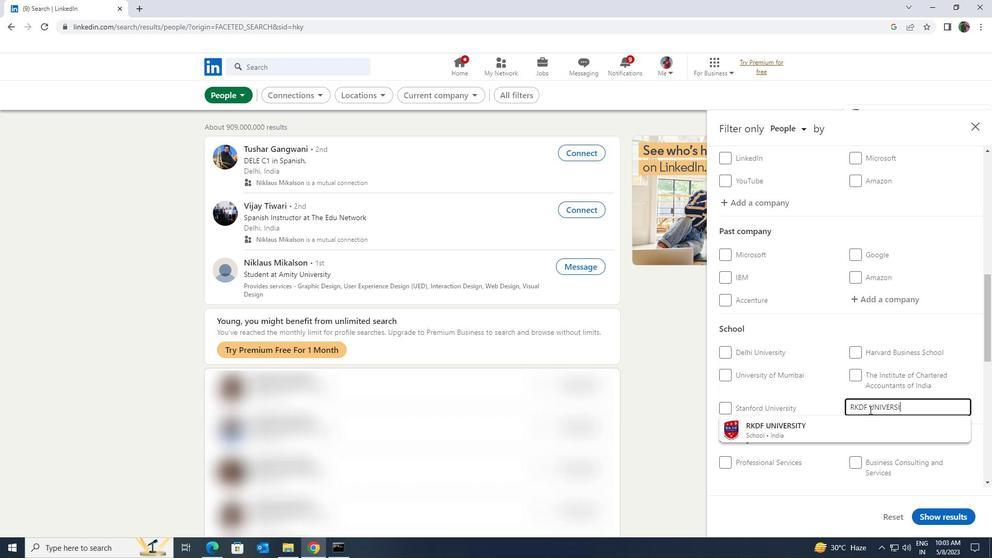 
Action: Mouse moved to (857, 441)
Screenshot: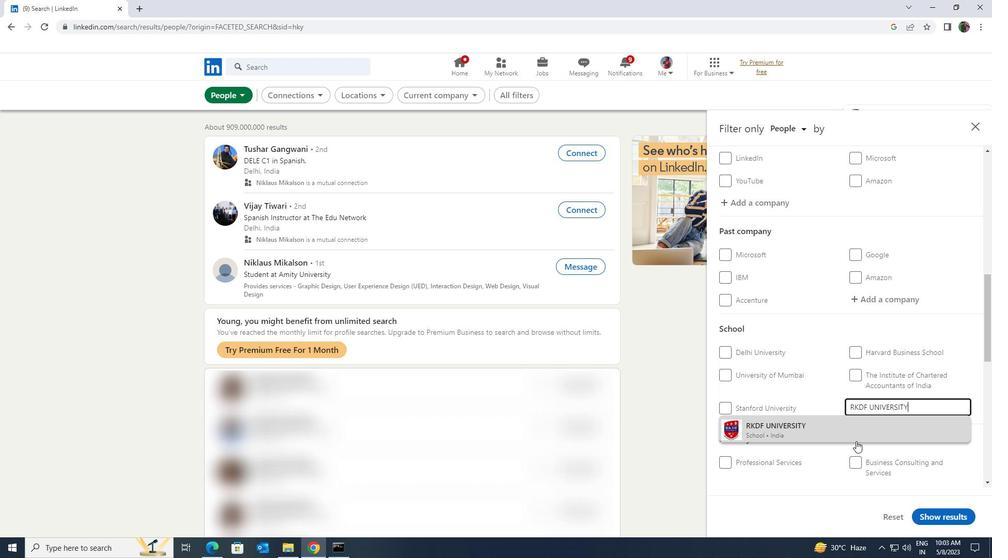 
Action: Mouse pressed left at (857, 441)
Screenshot: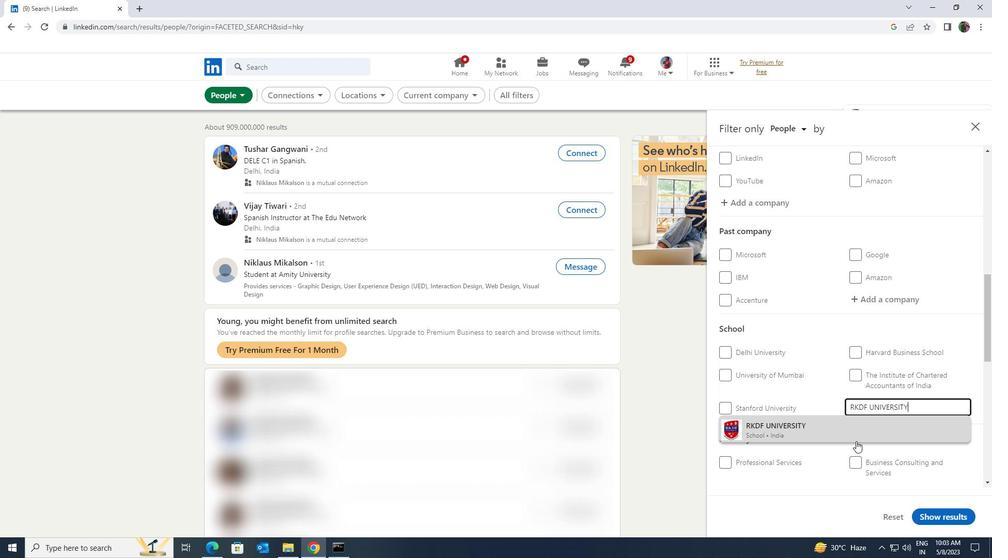 
Action: Mouse scrolled (857, 441) with delta (0, 0)
Screenshot: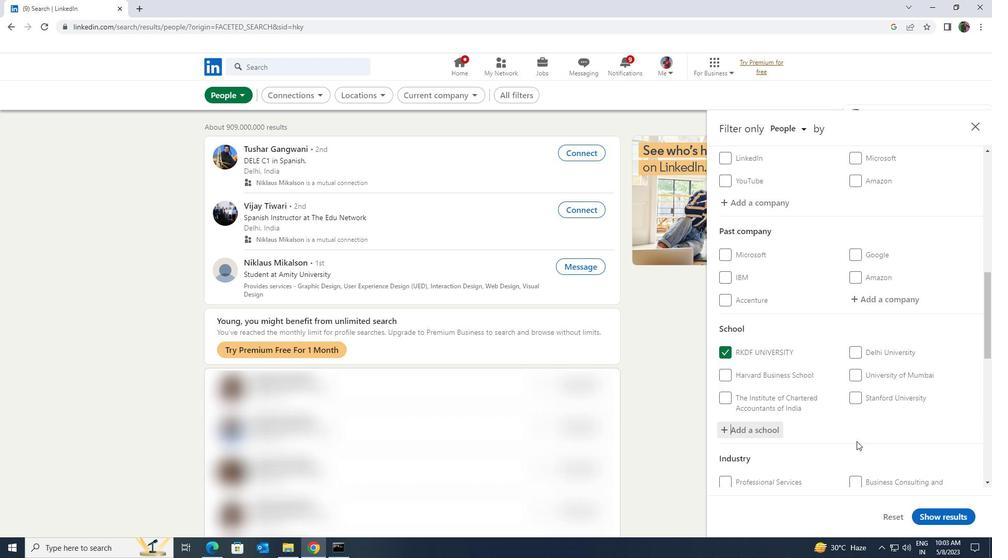 
Action: Mouse scrolled (857, 441) with delta (0, 0)
Screenshot: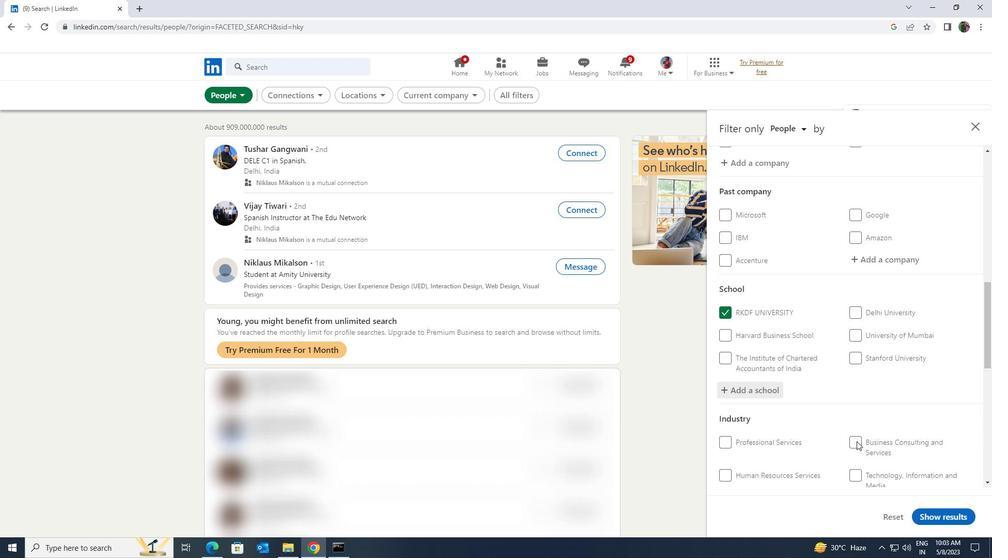
Action: Mouse scrolled (857, 441) with delta (0, 0)
Screenshot: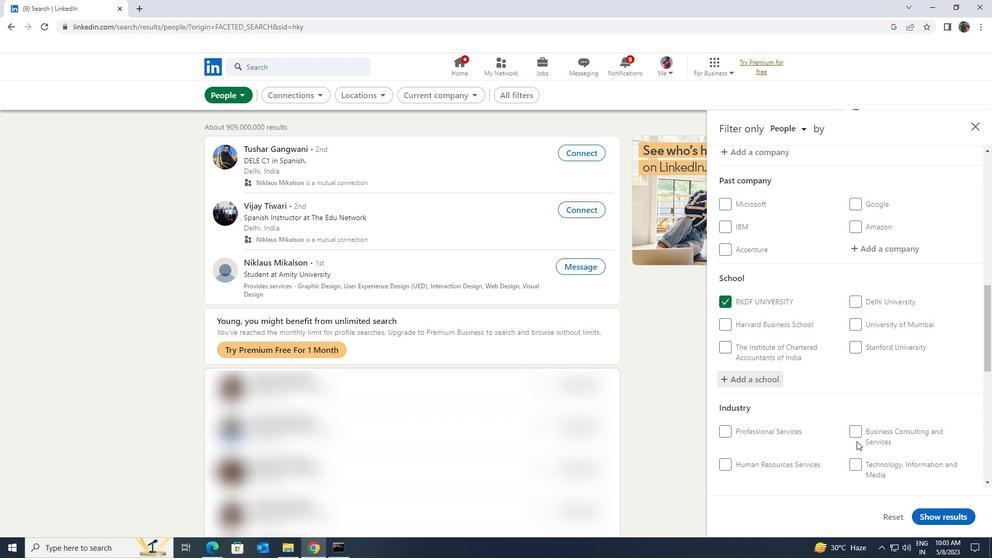 
Action: Mouse moved to (876, 389)
Screenshot: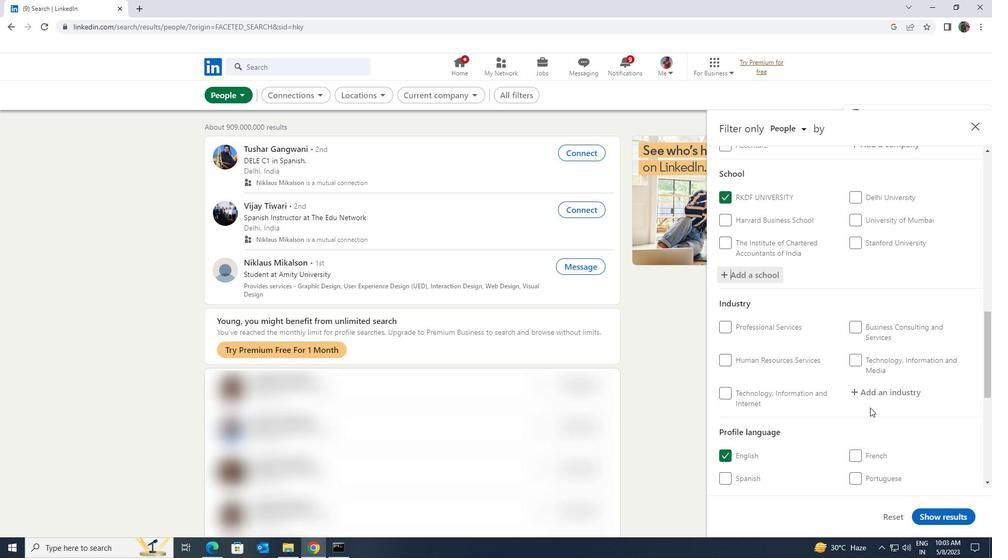 
Action: Mouse pressed left at (876, 389)
Screenshot: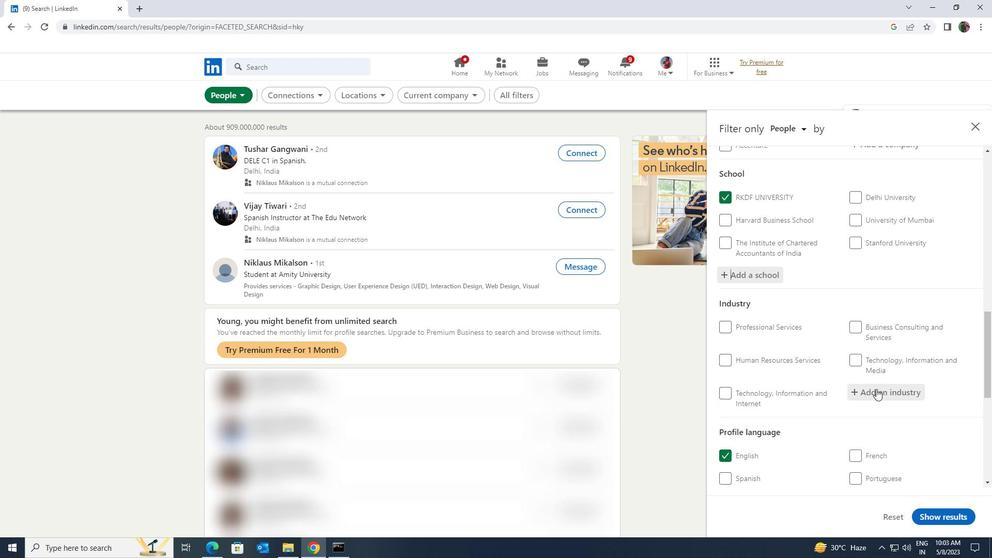 
Action: Key pressed <Key.shift><Key.shift><Key.shift><Key.shift>ST<Key.shift>AFFING<Key.space>
Screenshot: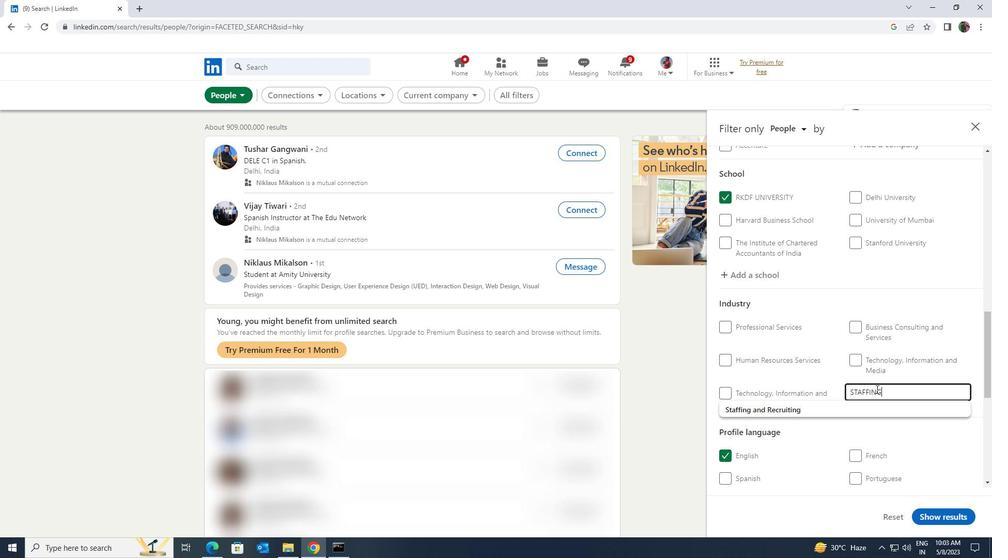 
Action: Mouse moved to (872, 404)
Screenshot: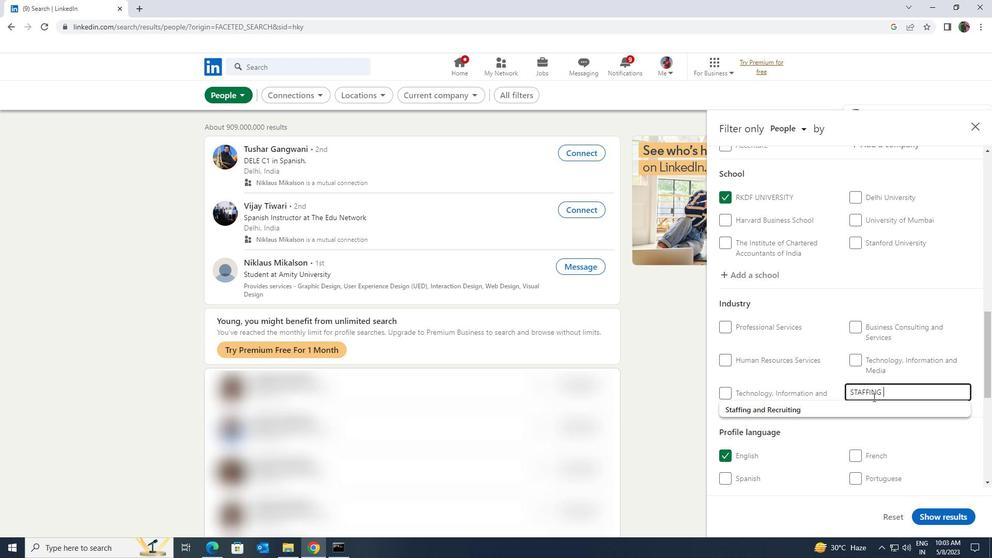 
Action: Mouse pressed left at (872, 404)
Screenshot: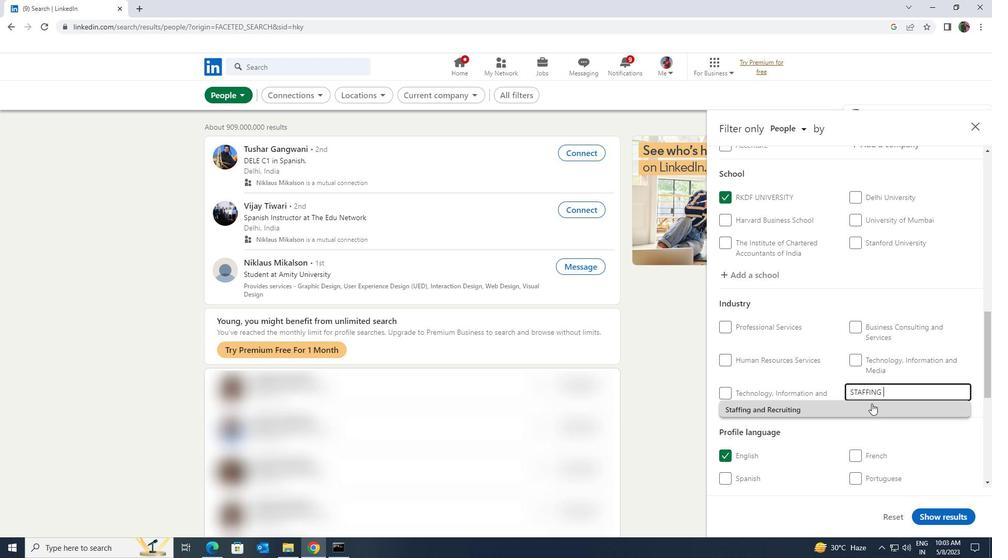
Action: Mouse scrolled (872, 403) with delta (0, 0)
Screenshot: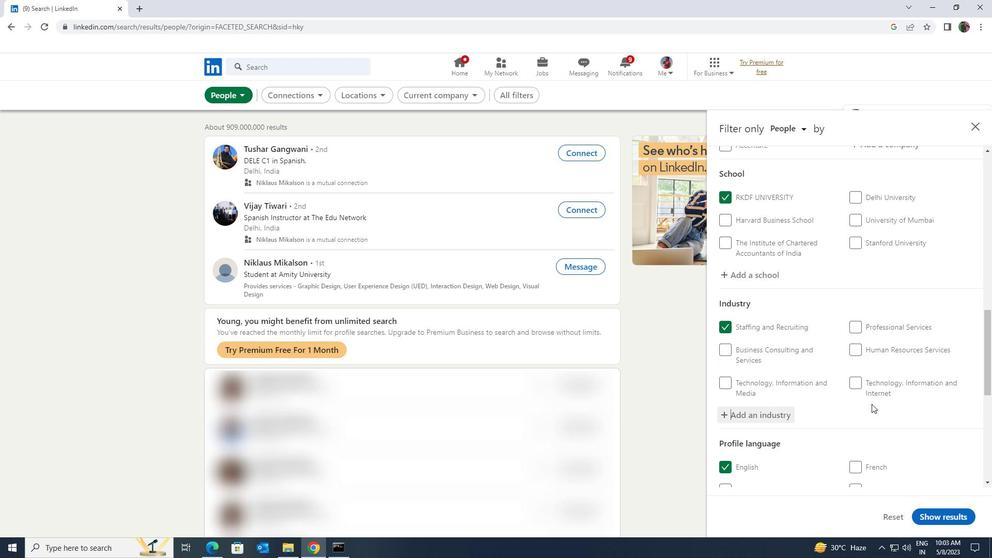 
Action: Mouse scrolled (872, 403) with delta (0, 0)
Screenshot: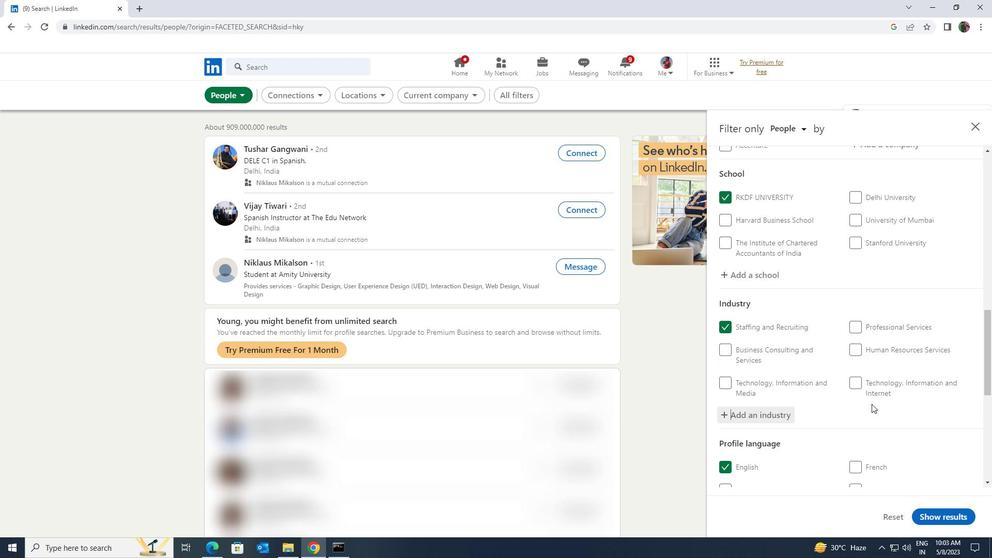 
Action: Mouse moved to (872, 406)
Screenshot: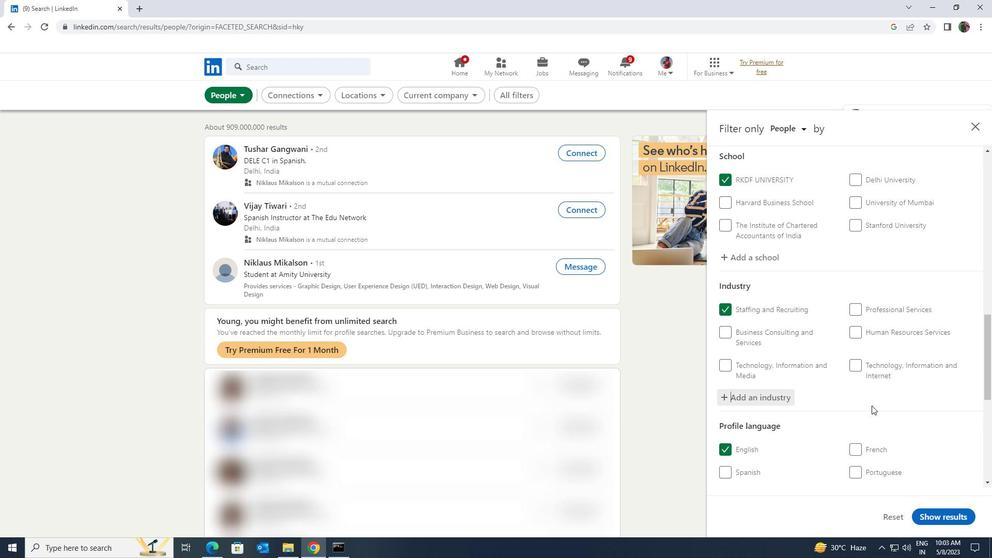 
Action: Mouse scrolled (872, 405) with delta (0, 0)
Screenshot: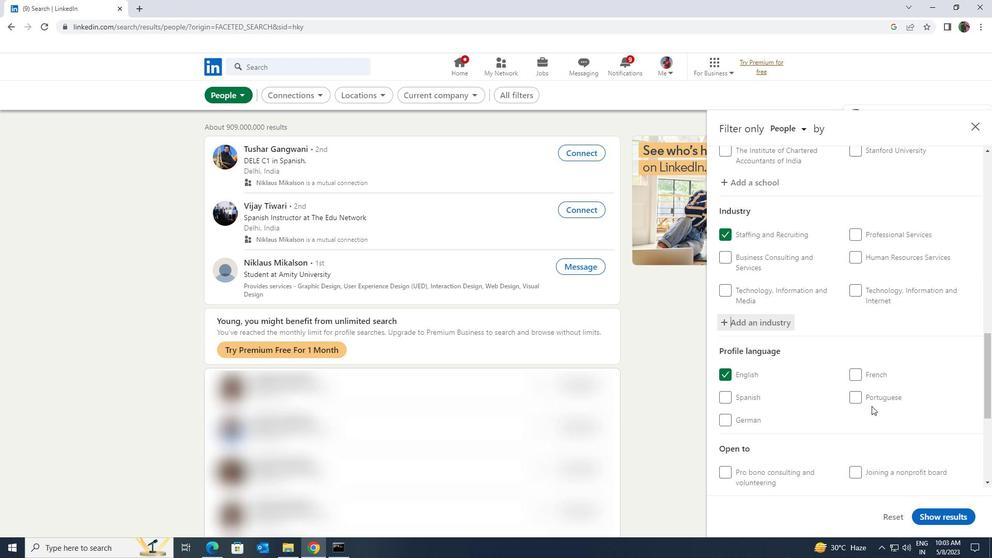 
Action: Mouse scrolled (872, 405) with delta (0, 0)
Screenshot: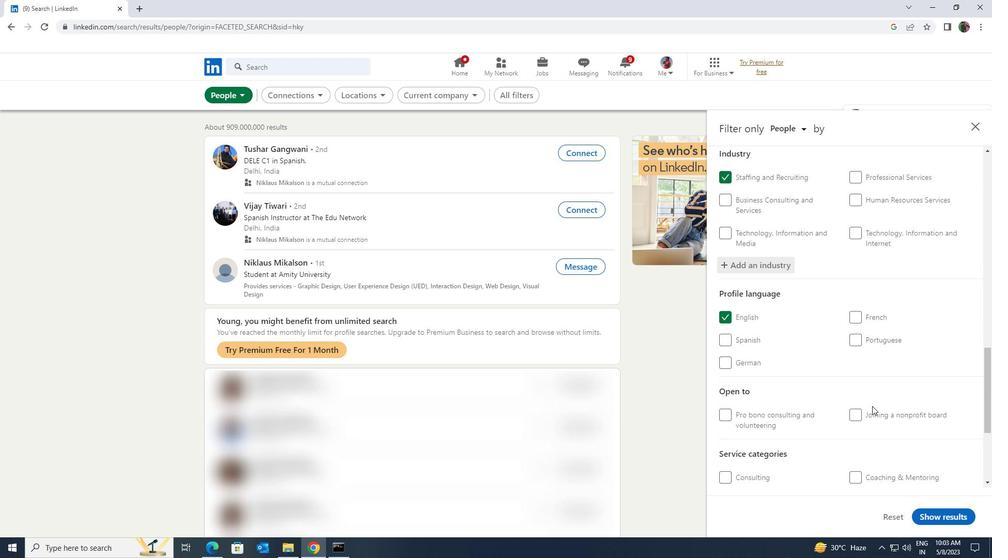 
Action: Mouse scrolled (872, 405) with delta (0, 0)
Screenshot: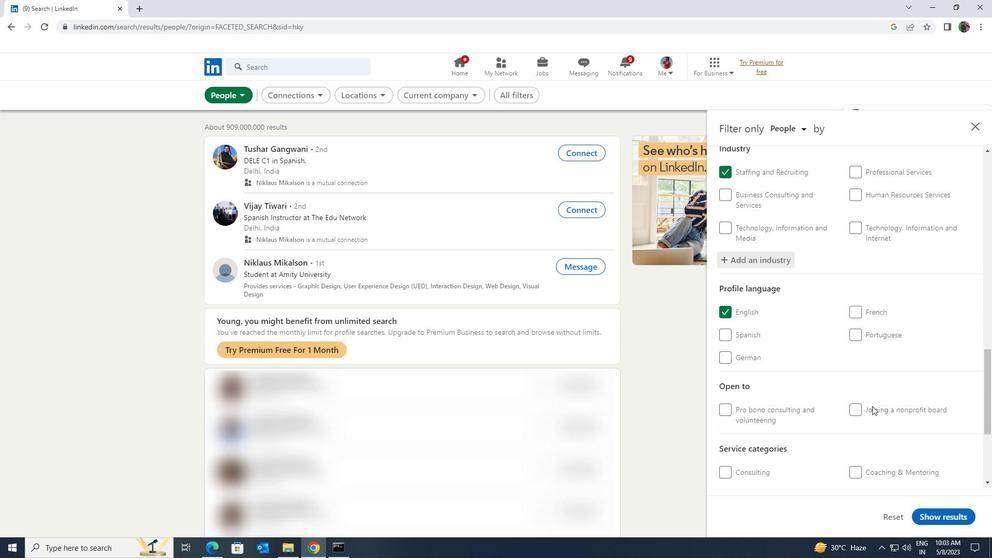 
Action: Mouse moved to (874, 407)
Screenshot: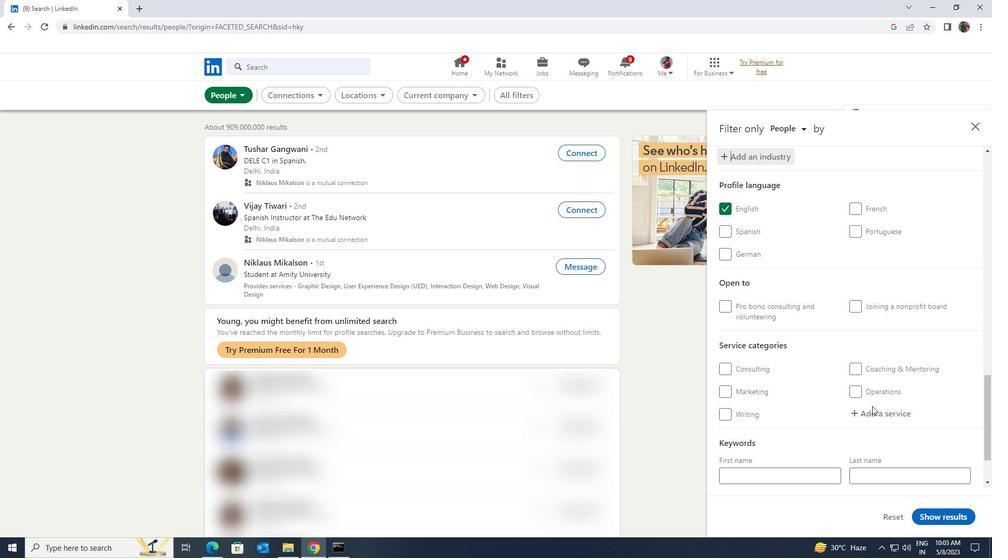 
Action: Mouse pressed left at (874, 407)
Screenshot: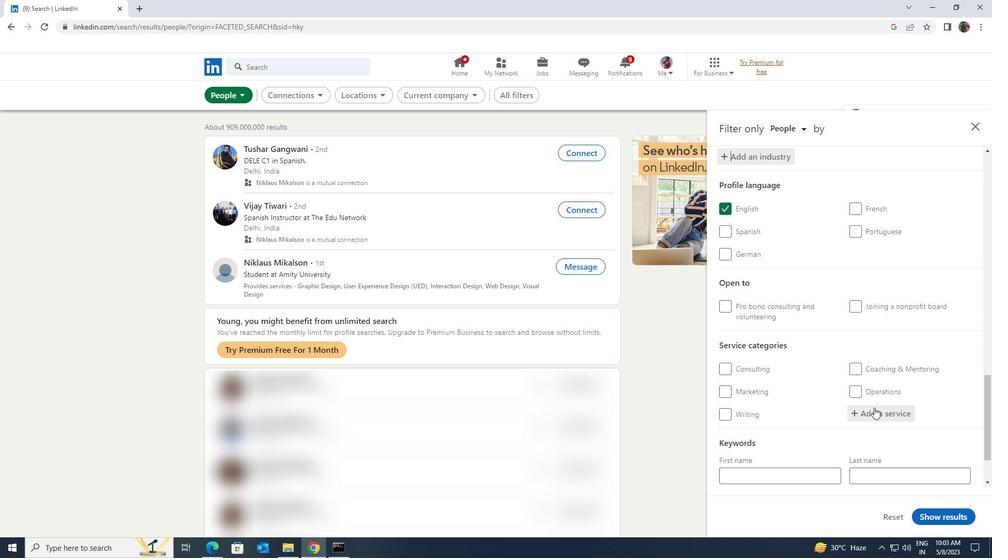
Action: Mouse moved to (874, 407)
Screenshot: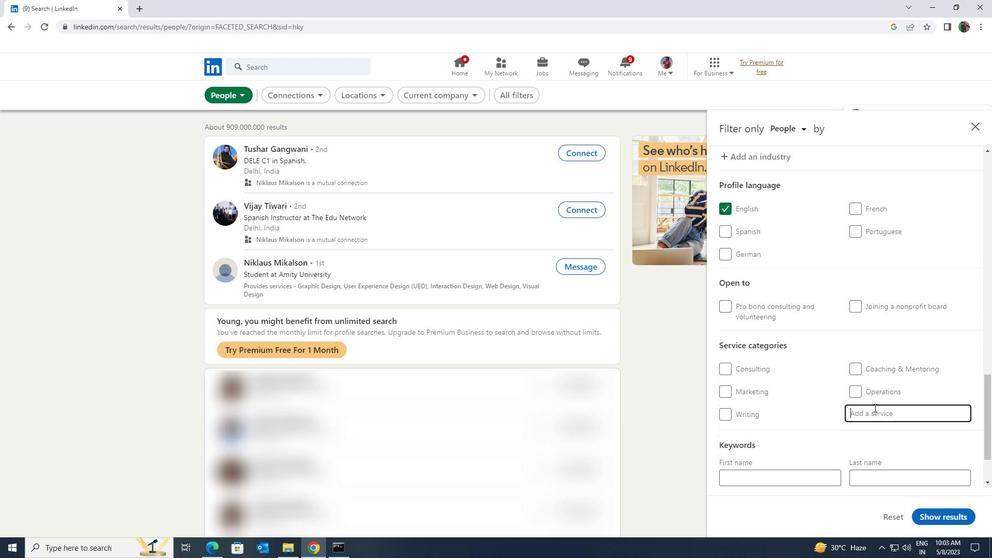 
Action: Key pressed <Key.shift>LEADERS
Screenshot: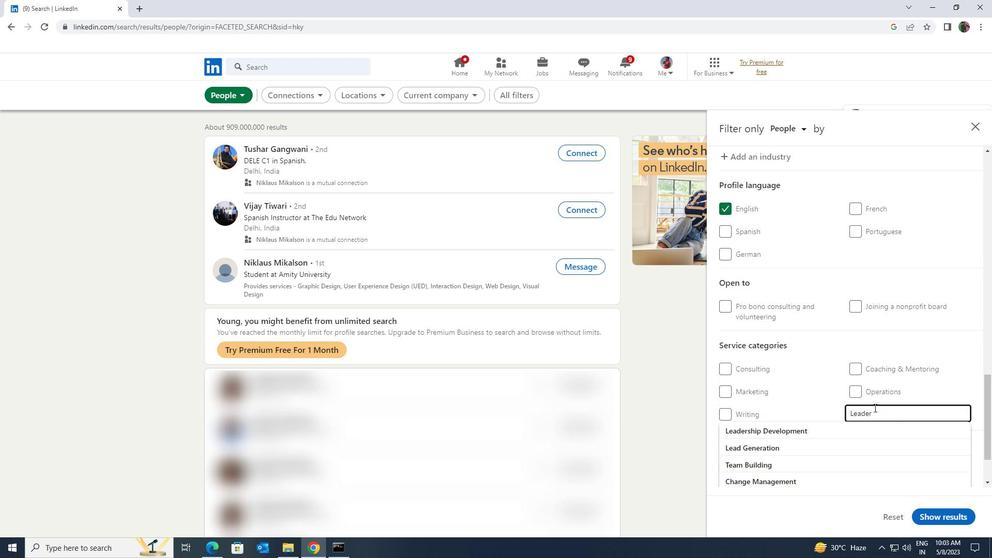 
Action: Mouse moved to (853, 424)
Screenshot: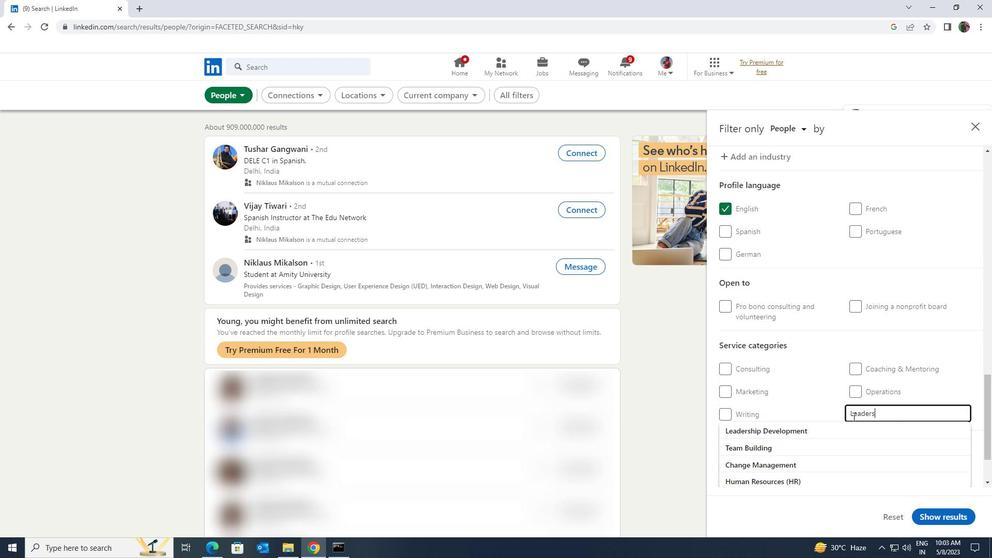 
Action: Mouse pressed left at (853, 424)
Screenshot: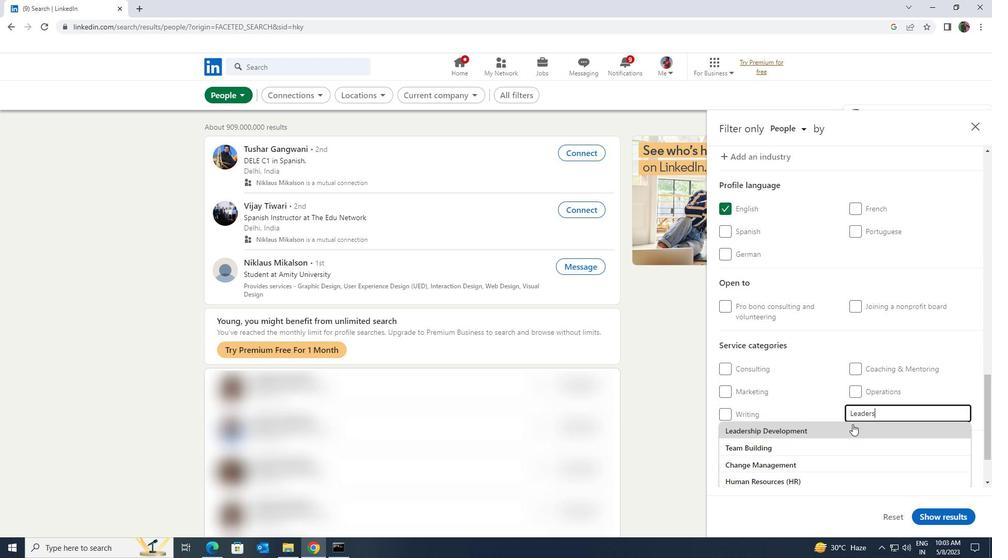 
Action: Mouse moved to (856, 424)
Screenshot: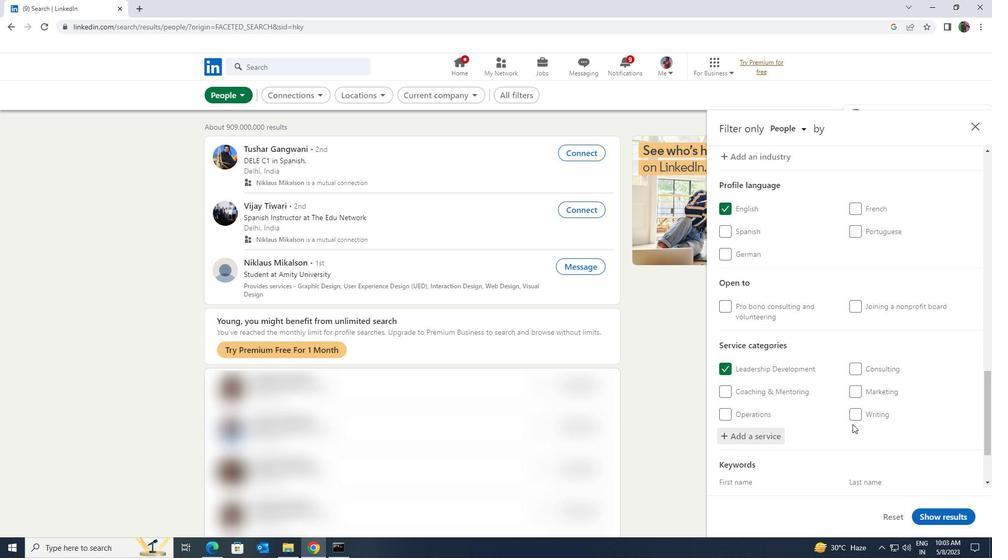 
Action: Mouse scrolled (856, 424) with delta (0, 0)
Screenshot: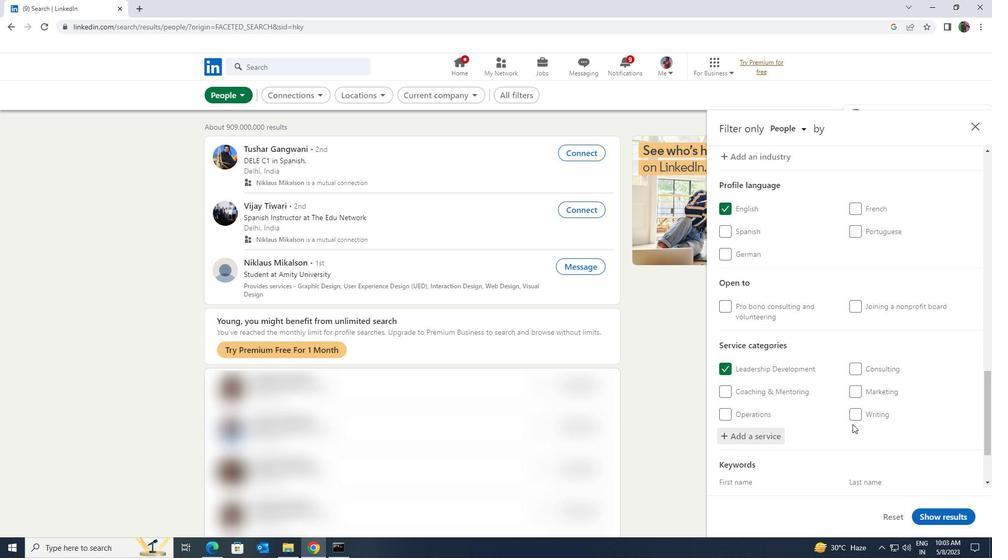 
Action: Mouse scrolled (856, 424) with delta (0, 0)
Screenshot: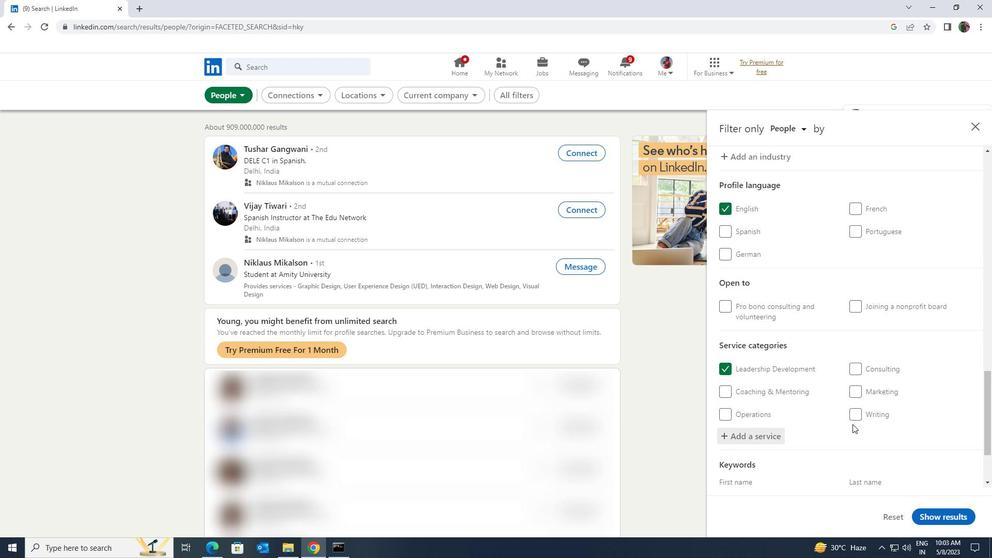 
Action: Mouse moved to (856, 426)
Screenshot: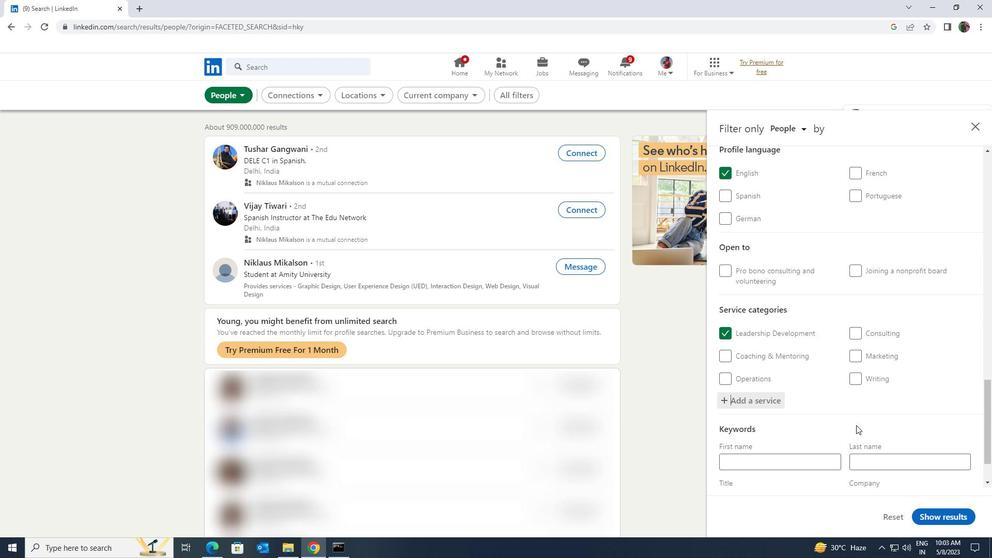 
Action: Mouse scrolled (856, 425) with delta (0, 0)
Screenshot: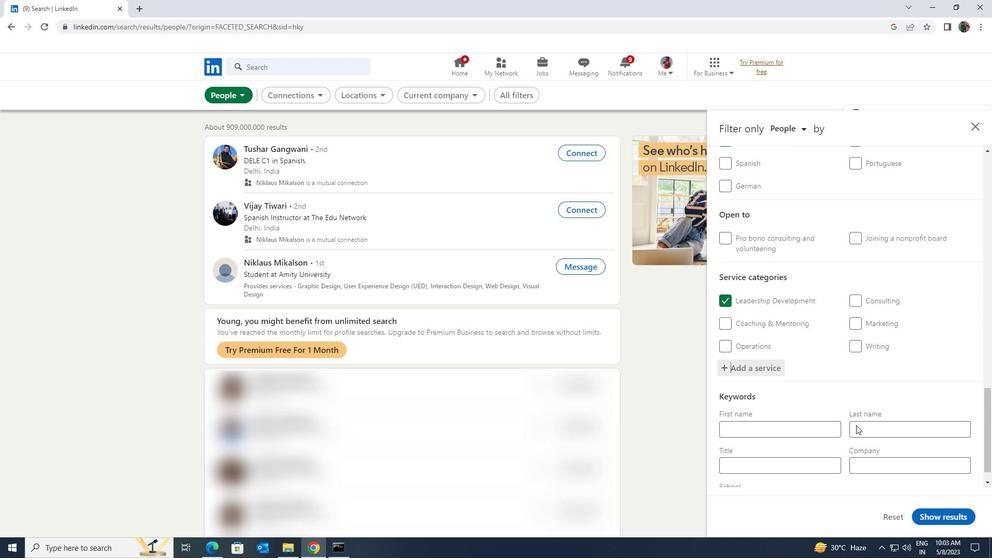 
Action: Mouse scrolled (856, 425) with delta (0, 0)
Screenshot: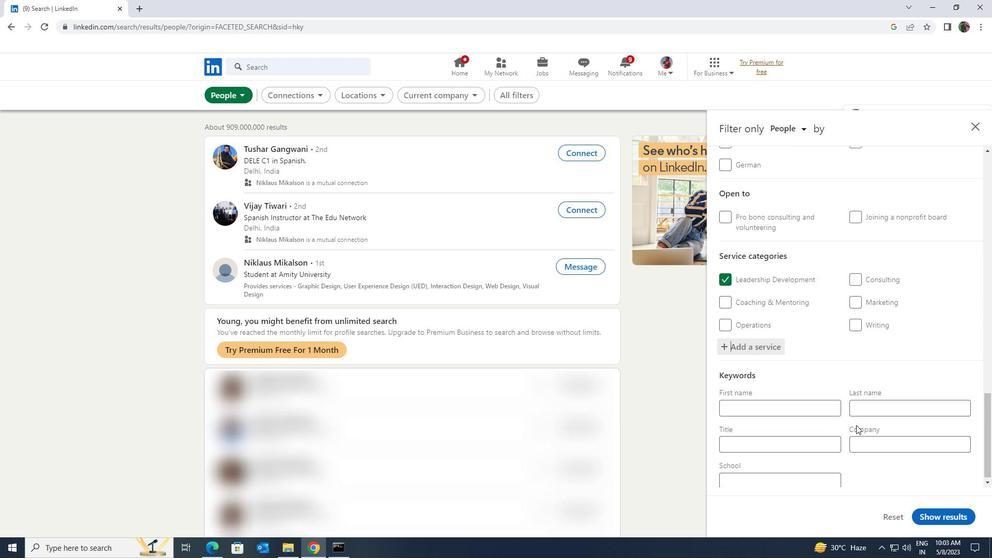 
Action: Mouse moved to (833, 437)
Screenshot: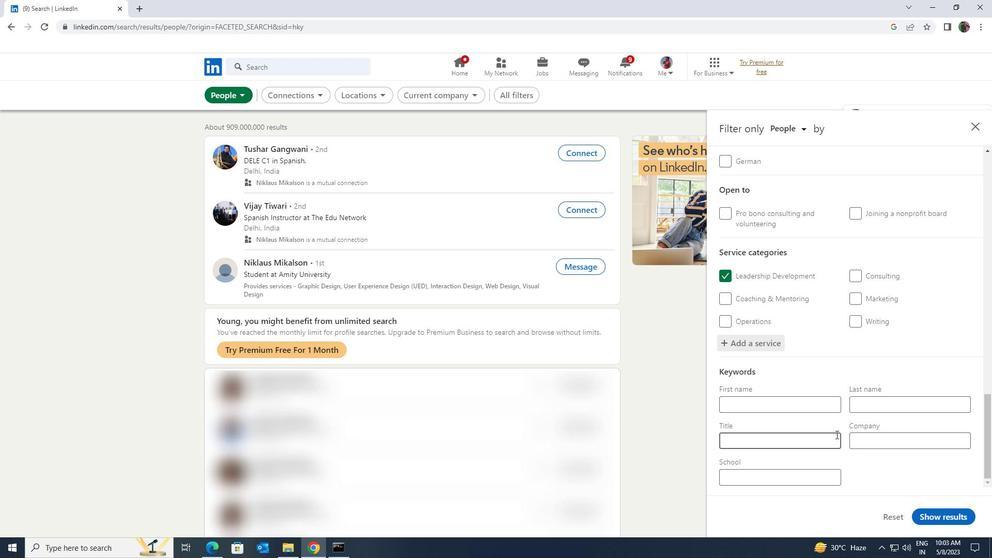 
Action: Mouse pressed left at (833, 437)
Screenshot: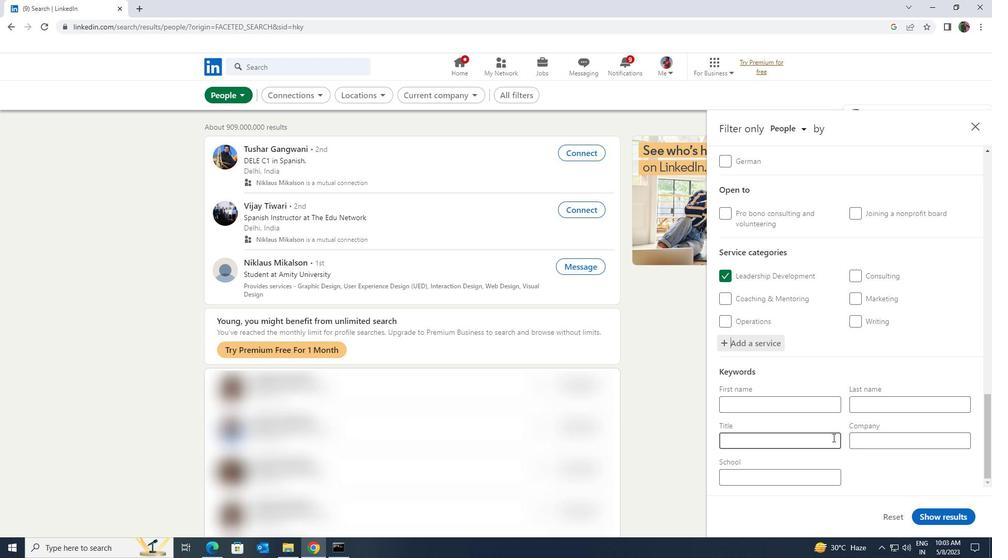 
Action: Key pressed <Key.shift><Key.shift><Key.shift><Key.shift><Key.shift><Key.shift><Key.shift><Key.shift><Key.shift><Key.shift><Key.shift><Key.shift><Key.shift><Key.shift><Key.shift><Key.shift><Key.shift><Key.shift><Key.shift><Key.shift><Key.shift><Key.shift><Key.shift><Key.shift><Key.shift><Key.shift><Key.shift><Key.shift>HA<Key.backspace>VAC<Key.space><Key.space>TECHNICIAN
Screenshot: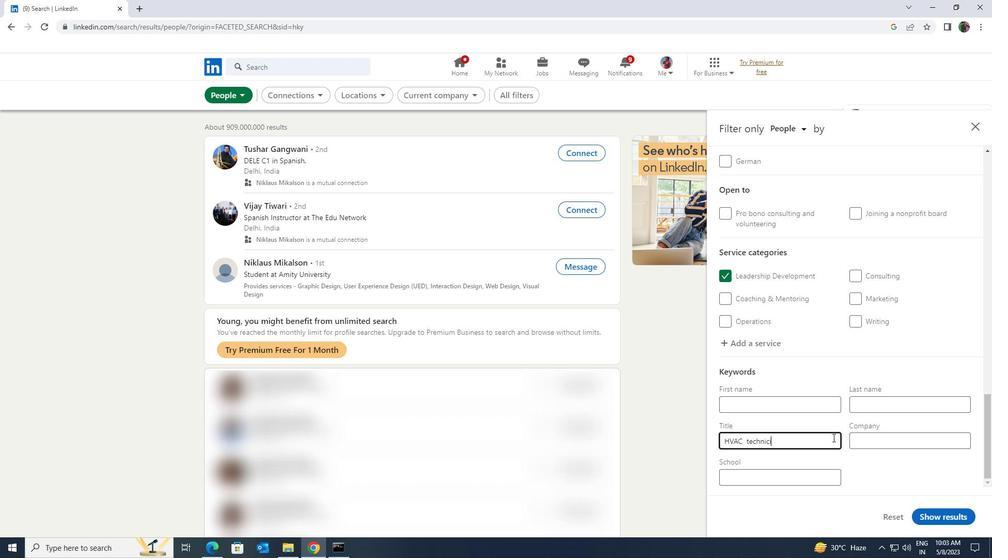 
Action: Mouse moved to (956, 514)
Screenshot: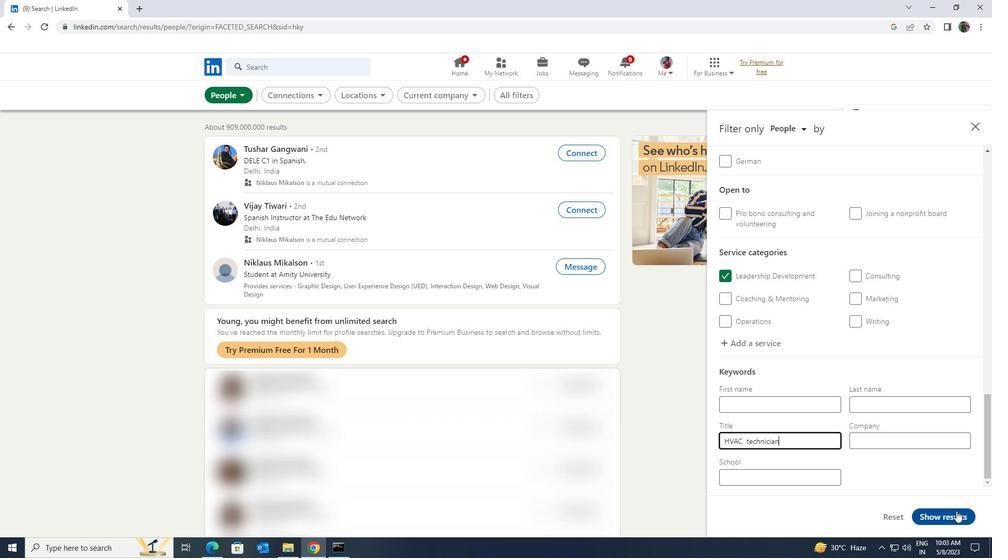 
Action: Mouse pressed left at (956, 514)
Screenshot: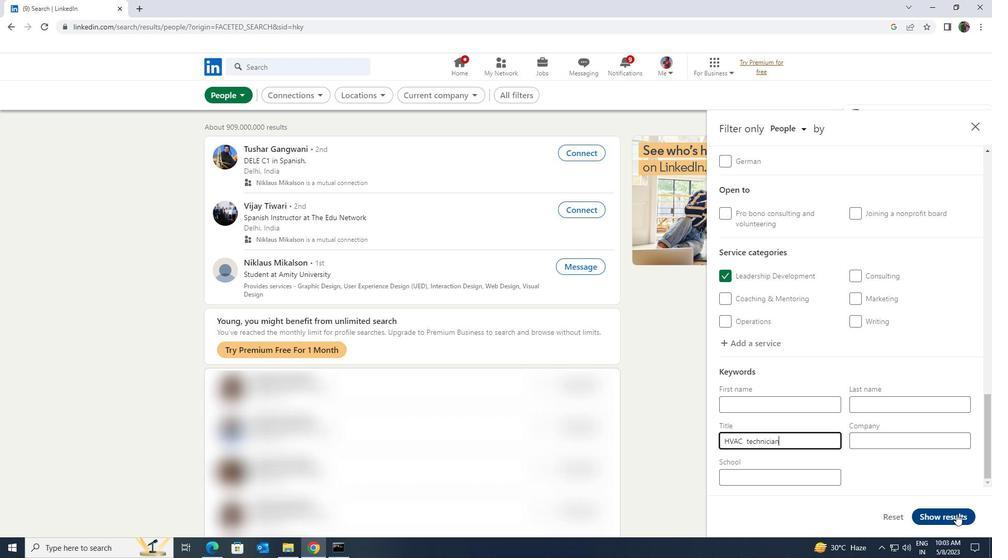 
